 Task: Lock conversations to prevent changes during the review process.
Action: Mouse moved to (39, 409)
Screenshot: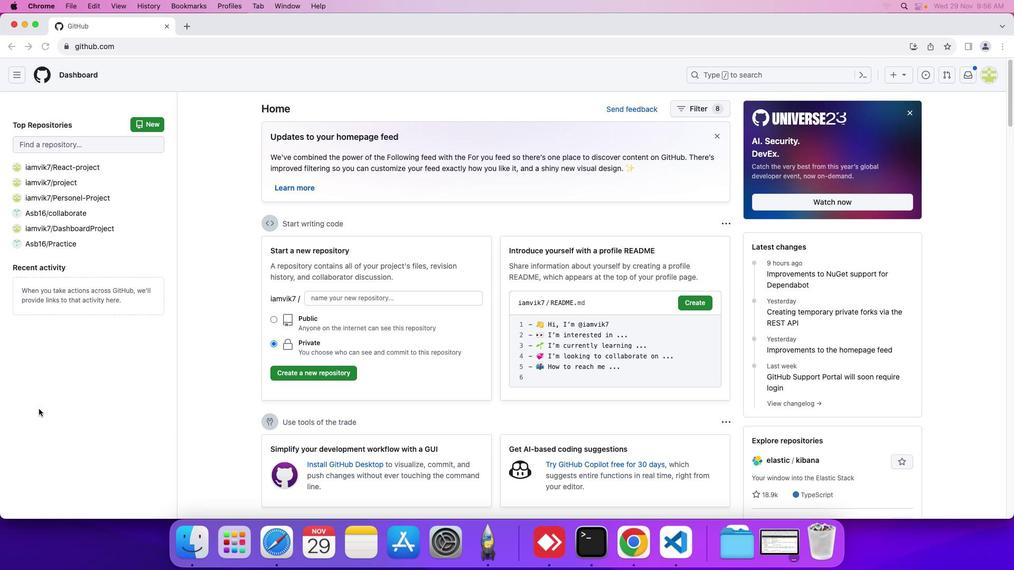 
Action: Mouse pressed left at (39, 409)
Screenshot: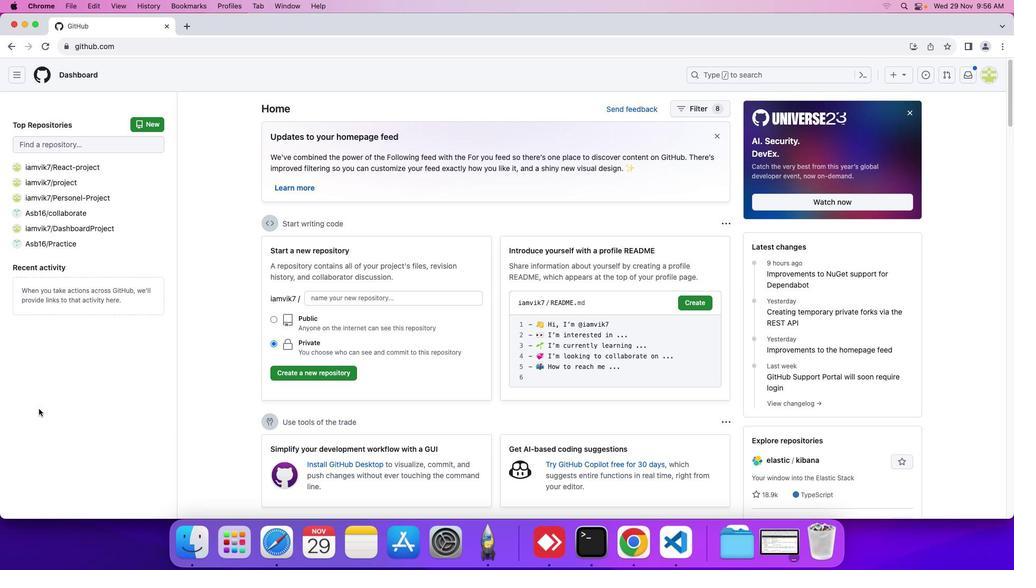 
Action: Mouse moved to (64, 182)
Screenshot: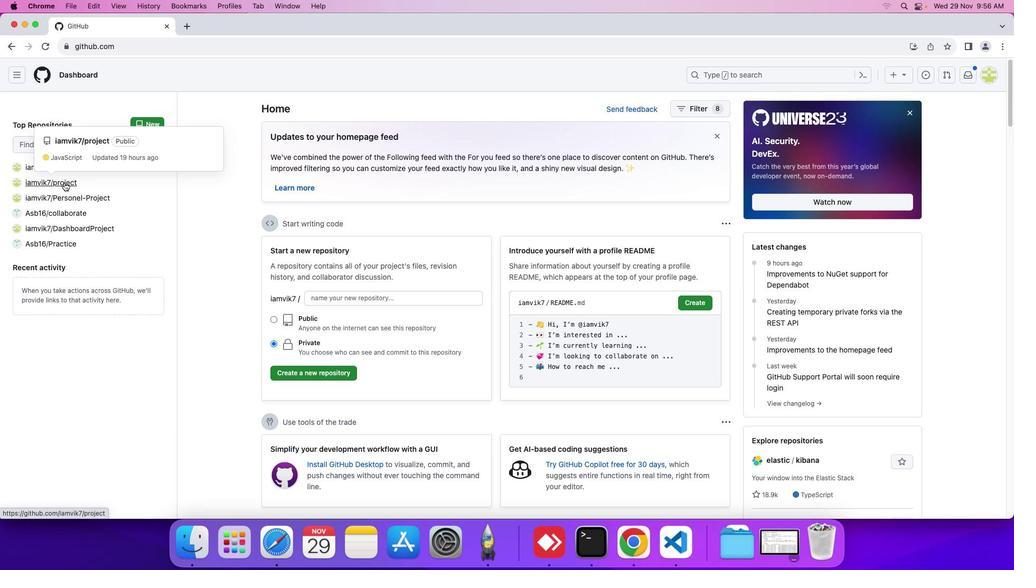 
Action: Mouse pressed left at (64, 182)
Screenshot: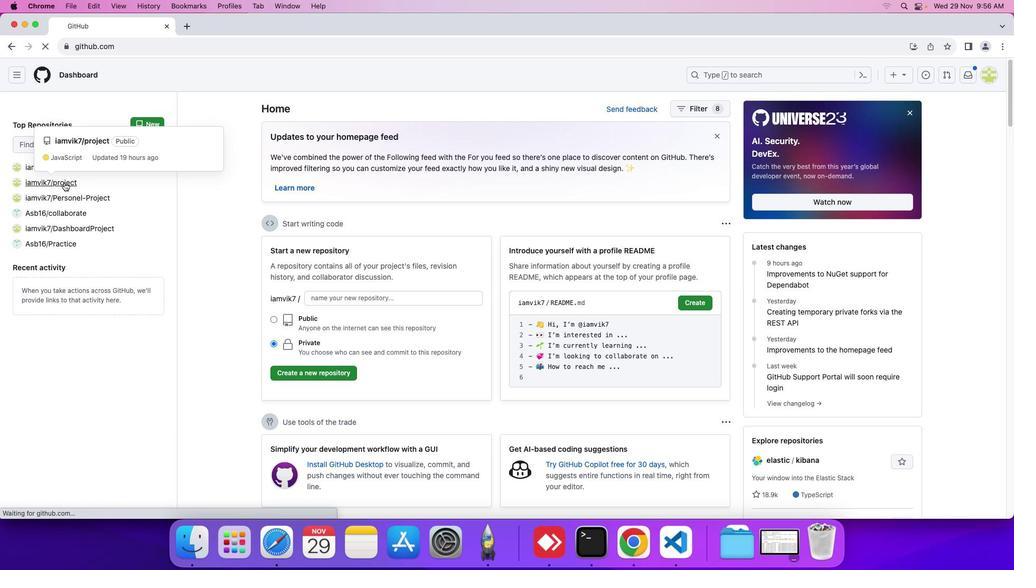 
Action: Mouse moved to (214, 173)
Screenshot: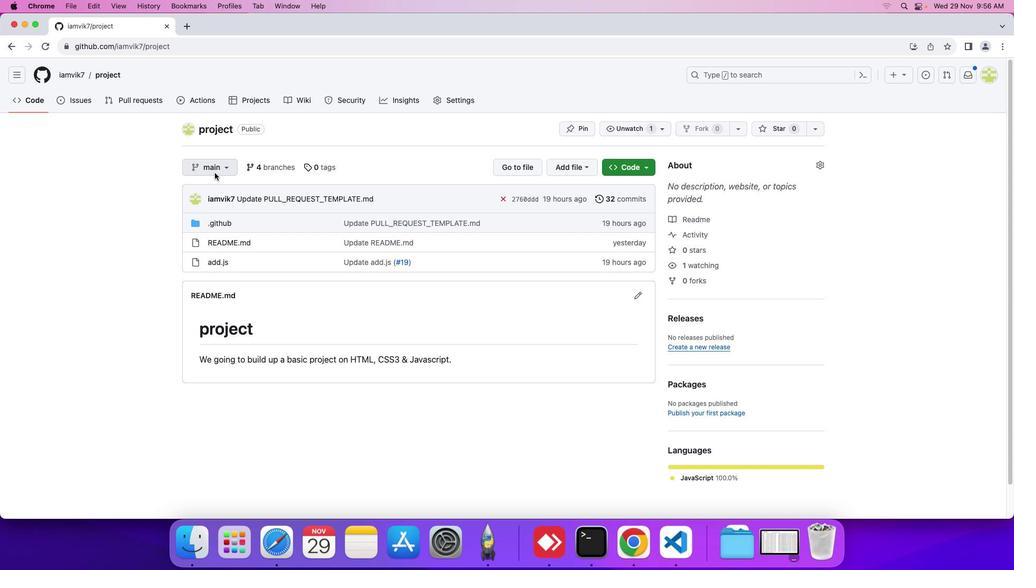 
Action: Mouse pressed left at (214, 173)
Screenshot: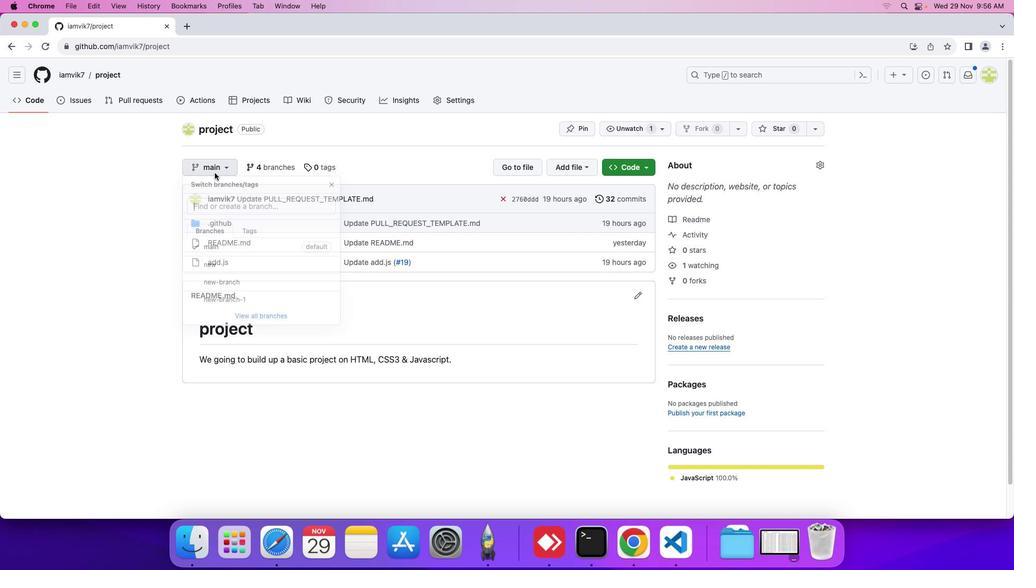 
Action: Mouse moved to (224, 290)
Screenshot: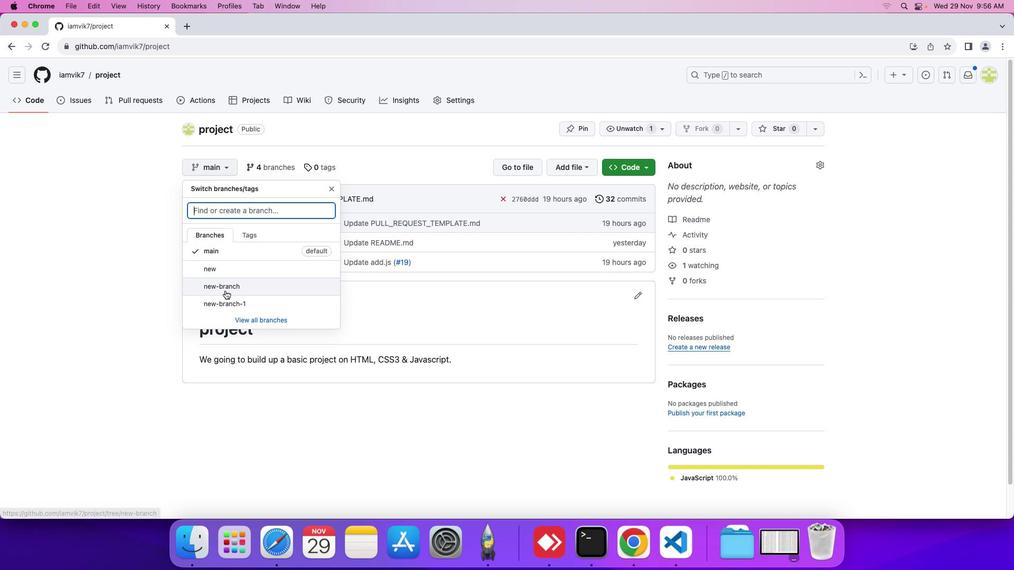 
Action: Mouse pressed left at (224, 290)
Screenshot: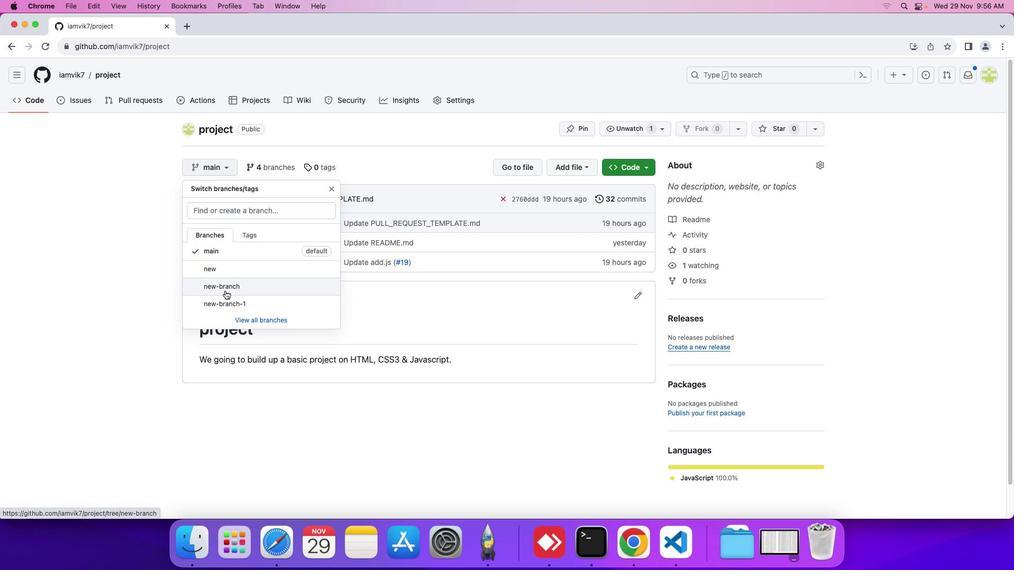 
Action: Mouse moved to (218, 298)
Screenshot: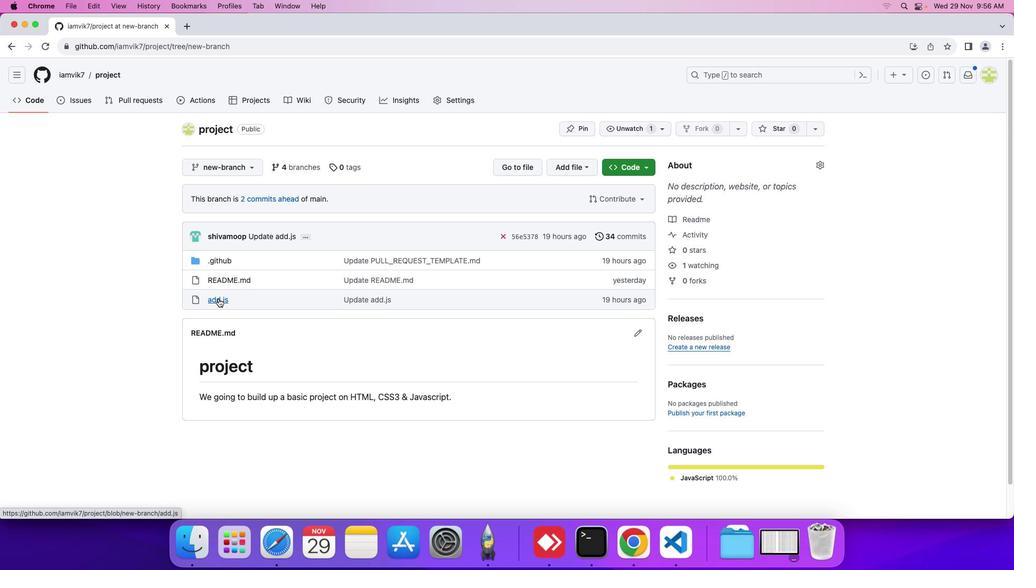 
Action: Mouse pressed left at (218, 298)
Screenshot: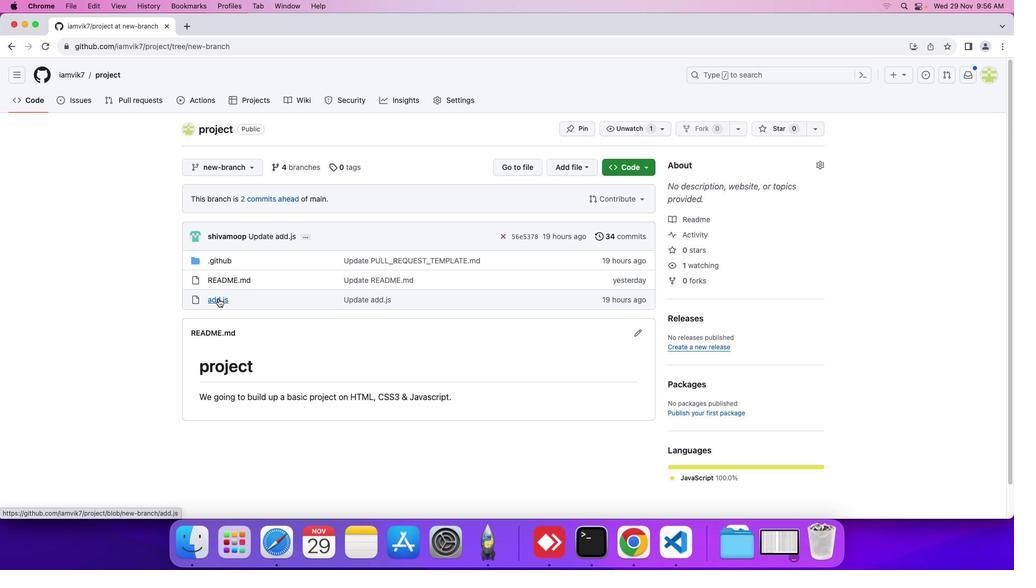 
Action: Mouse moved to (744, 192)
Screenshot: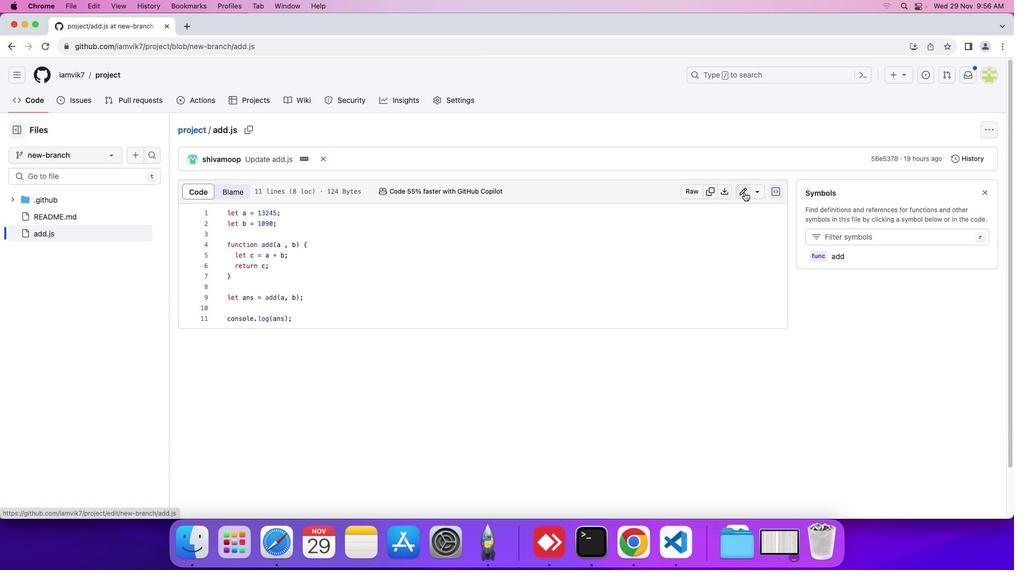 
Action: Mouse pressed left at (744, 192)
Screenshot: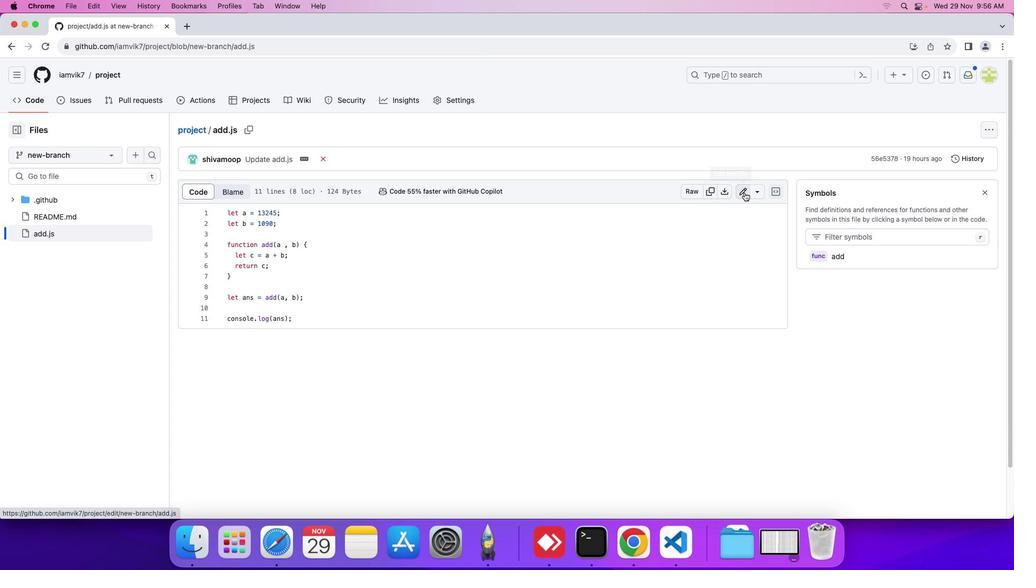 
Action: Mouse moved to (280, 222)
Screenshot: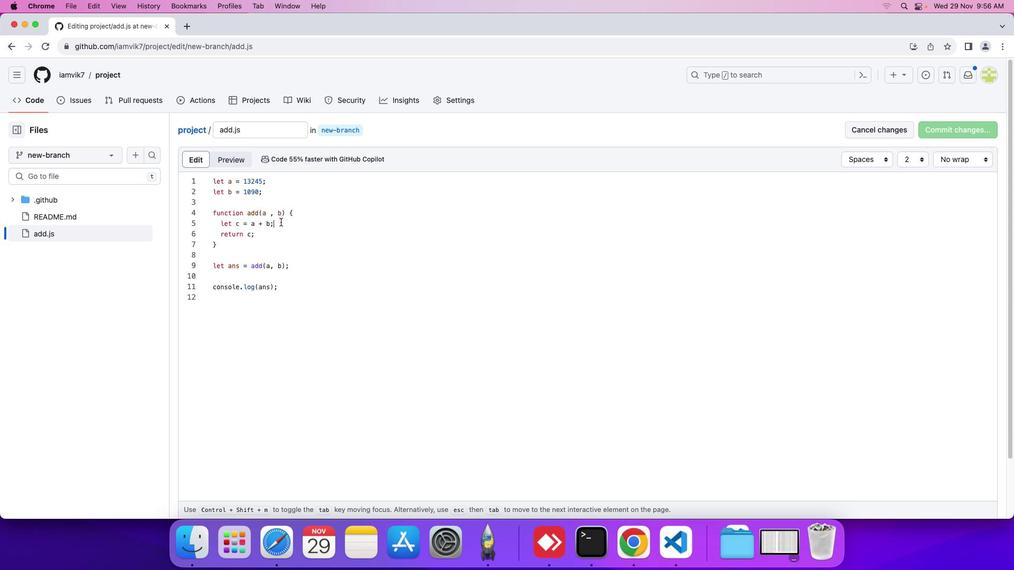 
Action: Mouse pressed left at (280, 222)
Screenshot: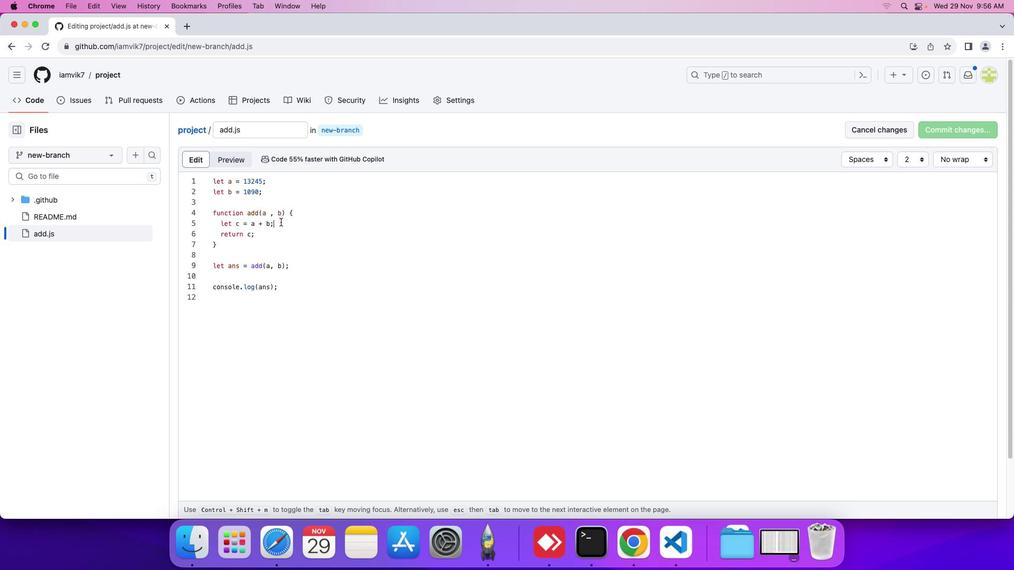 
Action: Key pressed Key.backspaceKey.backspaceKey.backspaceKey.backspaceKey.backspaceKey.backspaceKey.backspaceKey.backspaceKey.backspaceKey.backspaceKey.backspaceKey.backspaceKey.backspaceKey.backspaceKey.backspaceKey.backspaceKey.downKey.leftKey.backspace'a'Key.spaceKey.shift_r'+'Key.space'b'Key.downKey.downKey.down
Screenshot: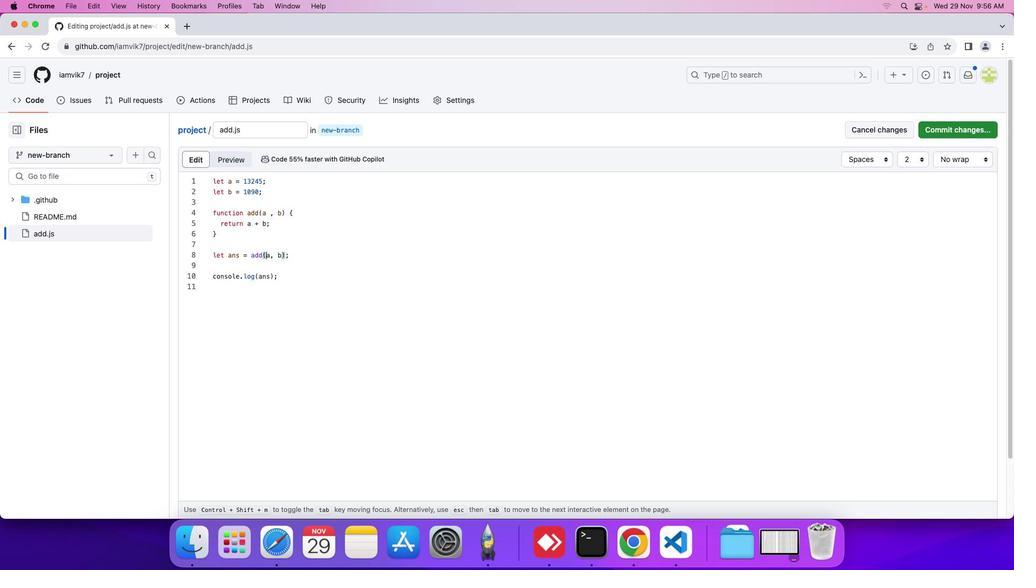 
Action: Mouse moved to (945, 132)
Screenshot: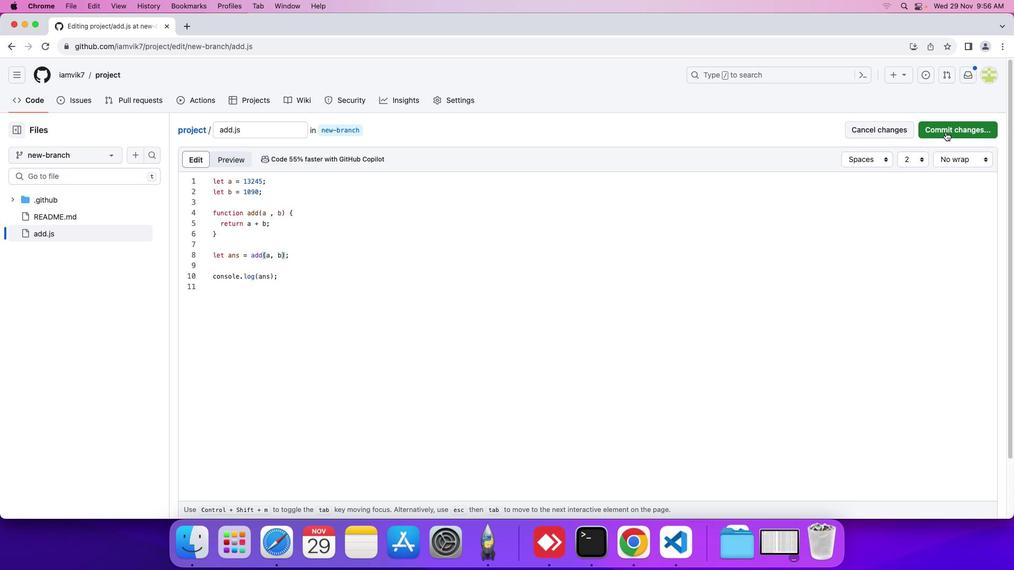 
Action: Mouse pressed left at (945, 132)
Screenshot: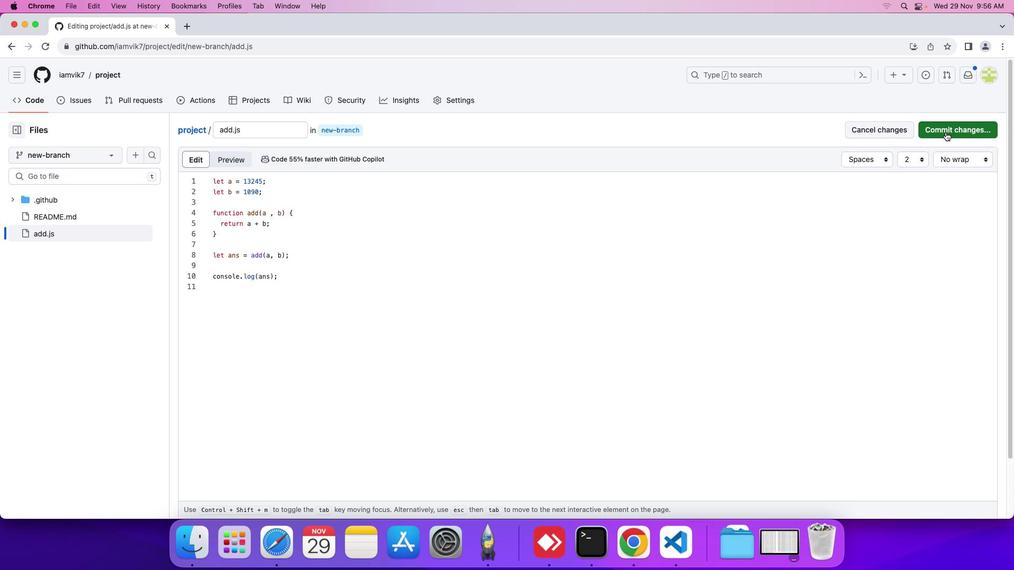 
Action: Mouse moved to (536, 286)
Screenshot: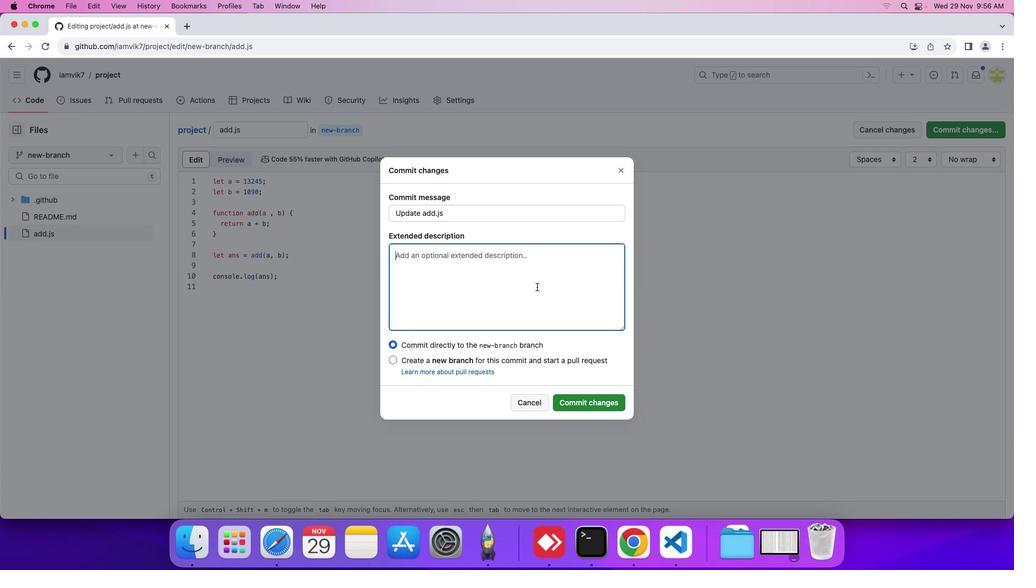
Action: Mouse pressed left at (536, 286)
Screenshot: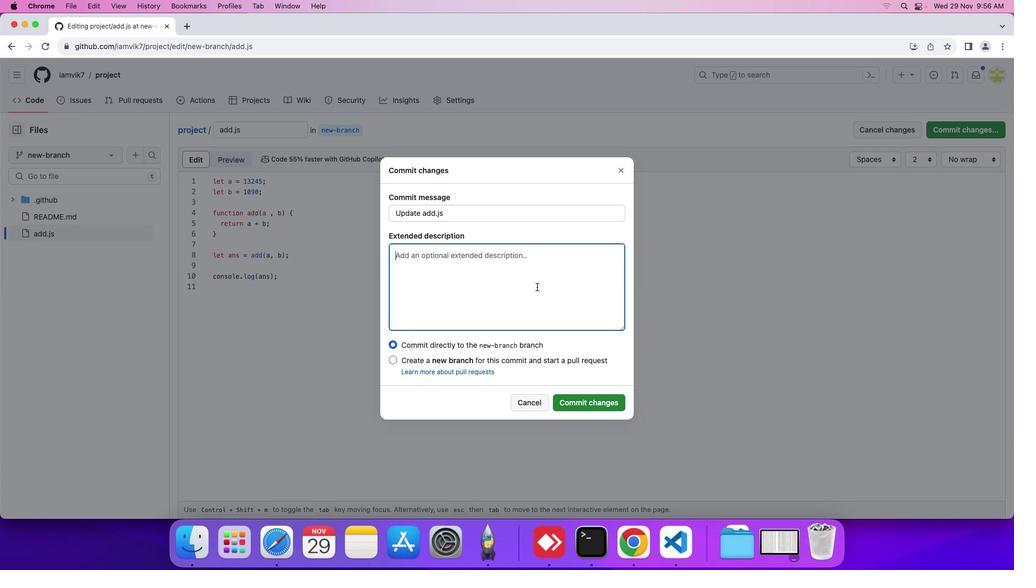
Action: Key pressed Key.shift'#''#'Key.spaceKey.shift'D''e''s''c''r''i''p''t''i''o''n'Key.enterKey.enterKey.shift'U''p''d''a''t''e''d'Key.space't''h''e'Key.space'f''u''n''c''t''i''o''n'Key.space'b''o''d''y'Key.space'f''o''r'Key.space't''h''e'Key.space'p''u''r''p''o''s''e'Key.space'o''f'Key.space's''p''a''c''e'Key.space'o''f'Key.backspace'p''t''i''m''i''z''a''t''i''o''n''.'Key.enterKey.shiftKey.enterKey.shift'T'Key.backspaceKey.shift'E''a''r''l''i''e''r'Key.space't''h''e'Key.space'f''u''n''c''t''i''o''n'Key.space'u'Key.shift'S'Key.backspace's''e''d'Key.space't''o'Key.space's''t''o''r''e'Key.space't''h''e'Key.space'v''a''l''u''e'Key.space'o''f'Key.space't''h''e'Key.space'a''d''d''i''t''i''o''n'Key.space'r''e''s''u''l''t'Key.space'i''n''t''o'Key.space'a''n''o''t''h''e''r'Key.space'v''a''l''u''e'Key.spaceKey.backspaceKey.space'a''n''d'Key.space't''h''e''n'Key.space'r''e''t''u''r''n''s'Key.space'i''t'Key.space't''o'Key.space't''h''e'Key.space'u''s''e''r''.'Key.enterKey.shiftKey.shift'N''o''e'Key.backspaceKey.backspaceKey.backspaceKey.enterKey.shift'N''o''w'','Key.spaceKey.shift'I''t'Key.space't''a''k''e''s'Key.space'='Key.backspaceKey.backspaceKey.backspaceKey.backspaceKey.backspaceKey.backspaceKey.backspace'd''i''r''e''c''t''l''y'Key.space'r''e''t''u''r''n''d'Key.backspace's'Key.space't''h''e'Key.space'v''a'Key.backspaceKey.backspace'e''x''p''r''e''s''s''i''o''n'Key.space'f''o''e'Key.backspace'r'Key.space't''h''e'Key.space'r''e''s''u''l''t''.'
Screenshot: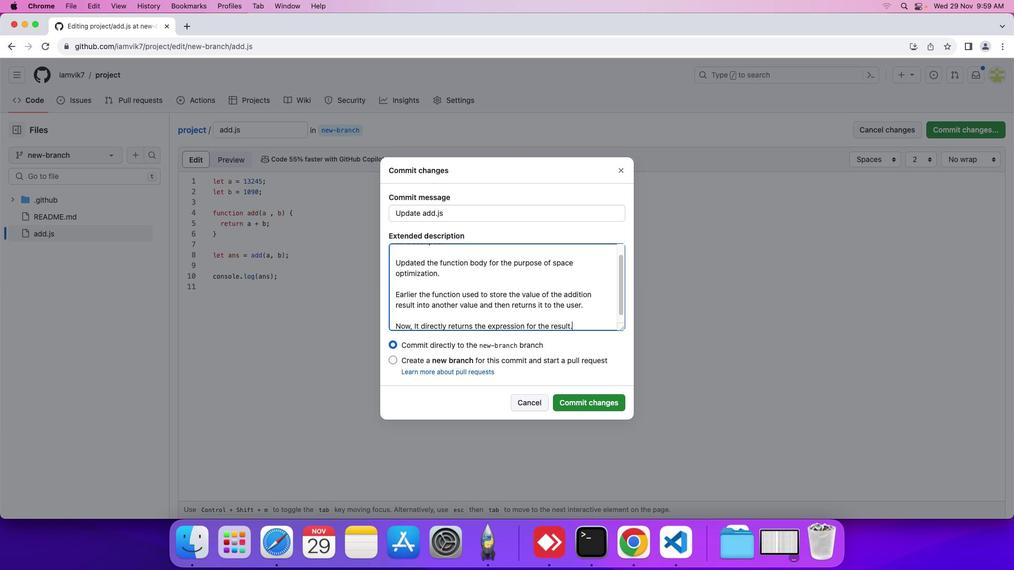 
Action: Mouse moved to (536, 286)
Screenshot: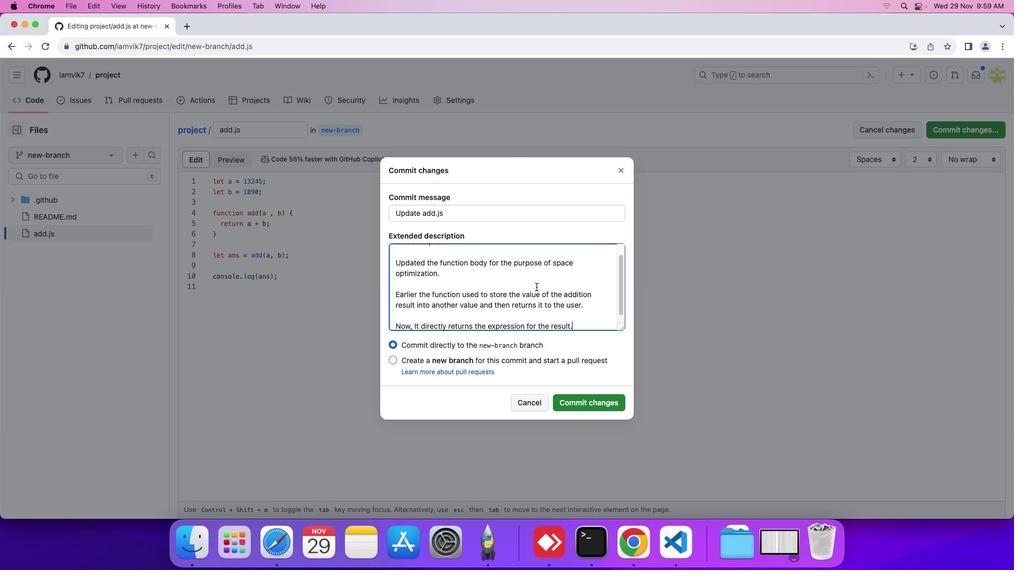
Action: Mouse scrolled (536, 286) with delta (0, 0)
Screenshot: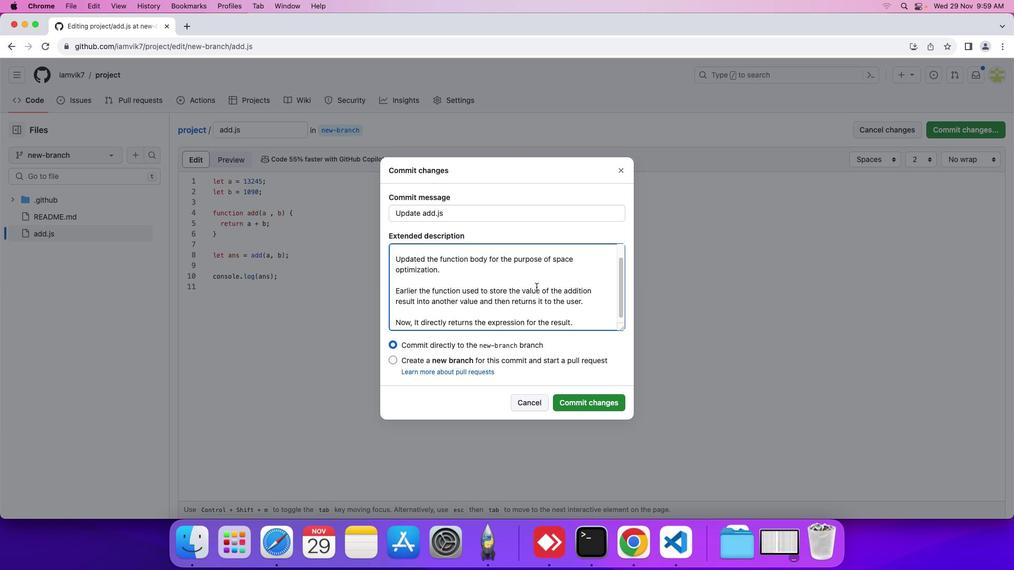 
Action: Mouse scrolled (536, 286) with delta (0, 0)
Screenshot: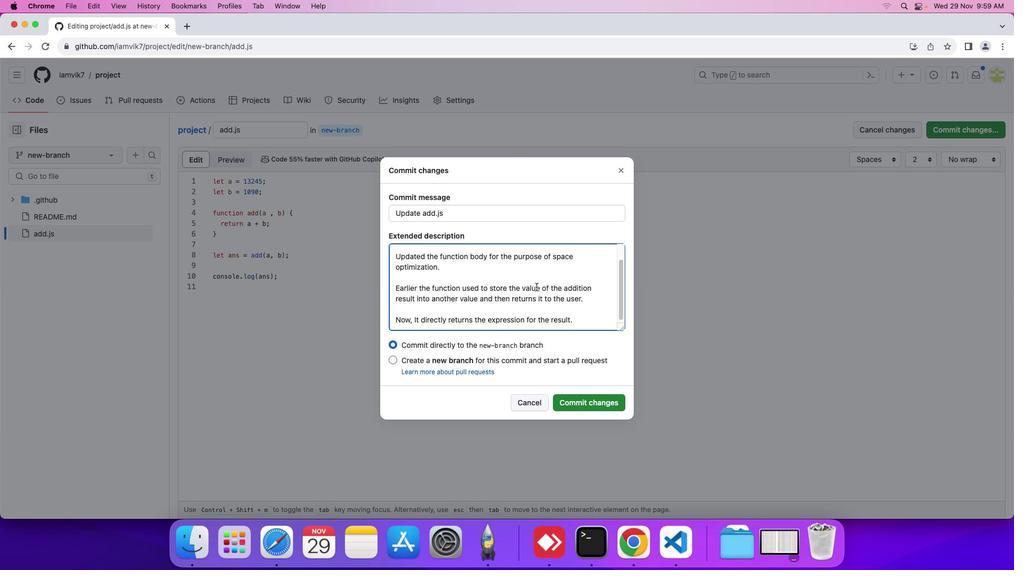 
Action: Mouse scrolled (536, 286) with delta (0, 0)
Screenshot: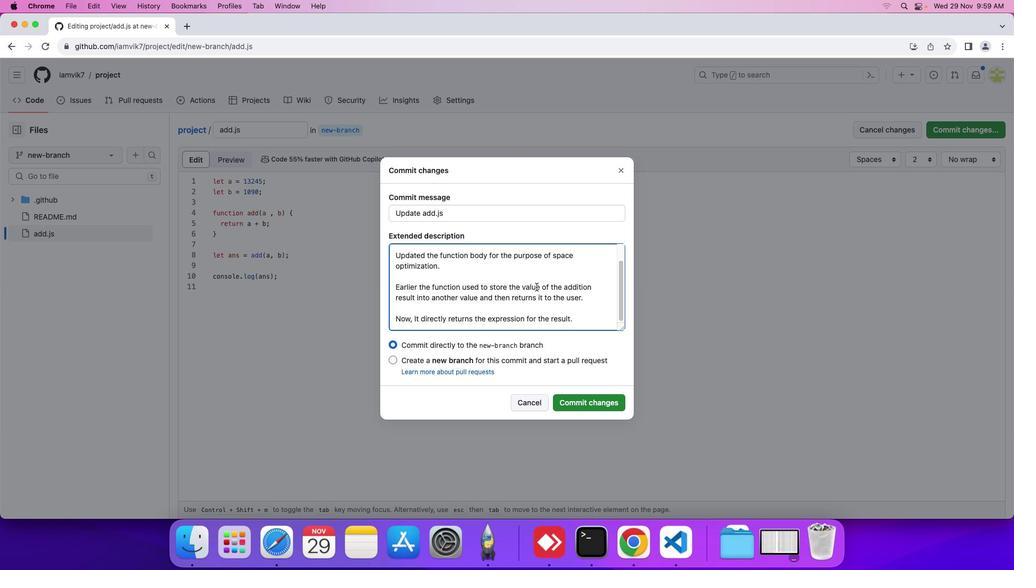 
Action: Mouse scrolled (536, 286) with delta (0, 0)
Screenshot: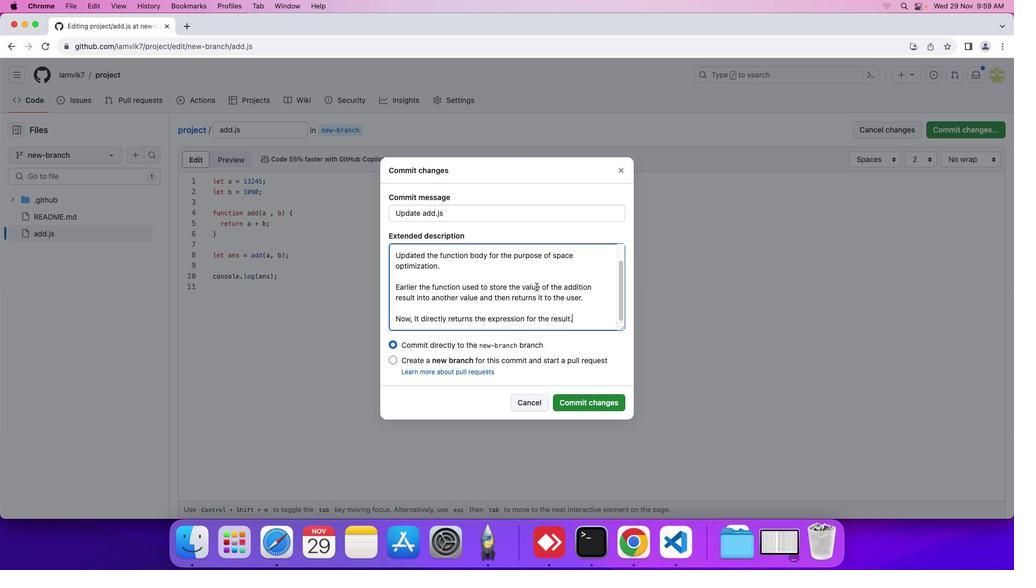 
Action: Mouse scrolled (536, 286) with delta (0, 0)
Screenshot: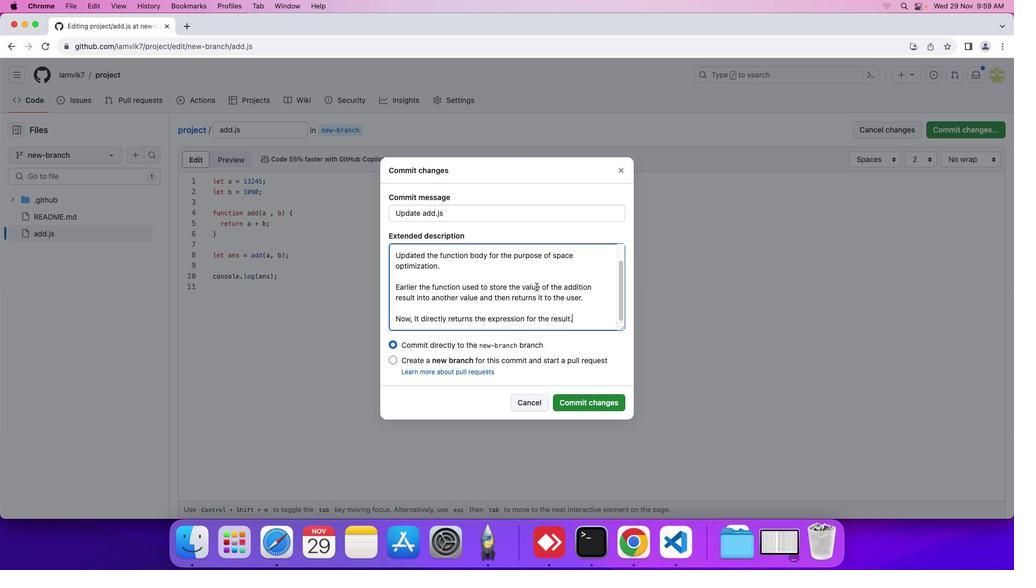
Action: Mouse scrolled (536, 286) with delta (0, -1)
Screenshot: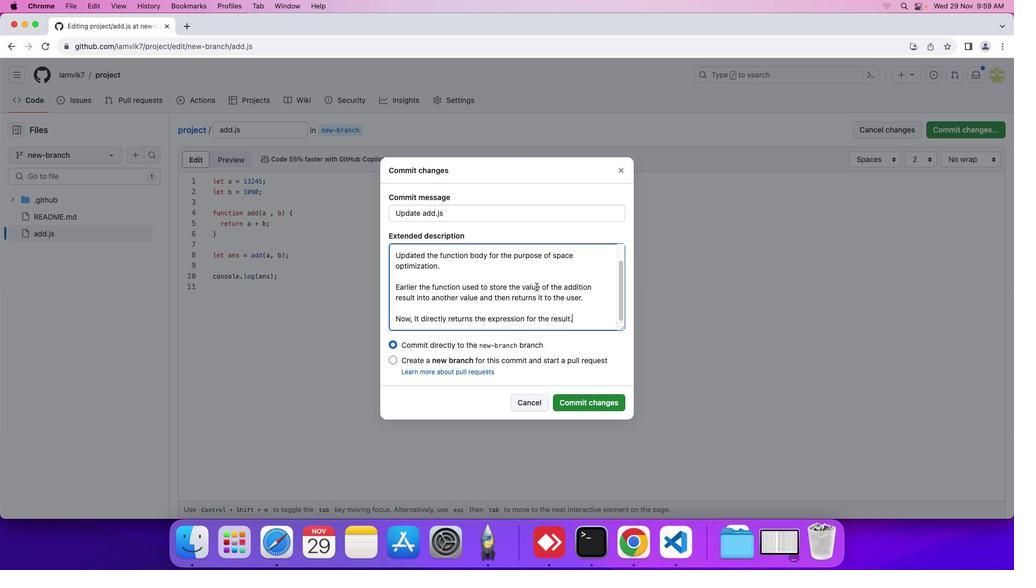 
Action: Mouse moved to (577, 405)
Screenshot: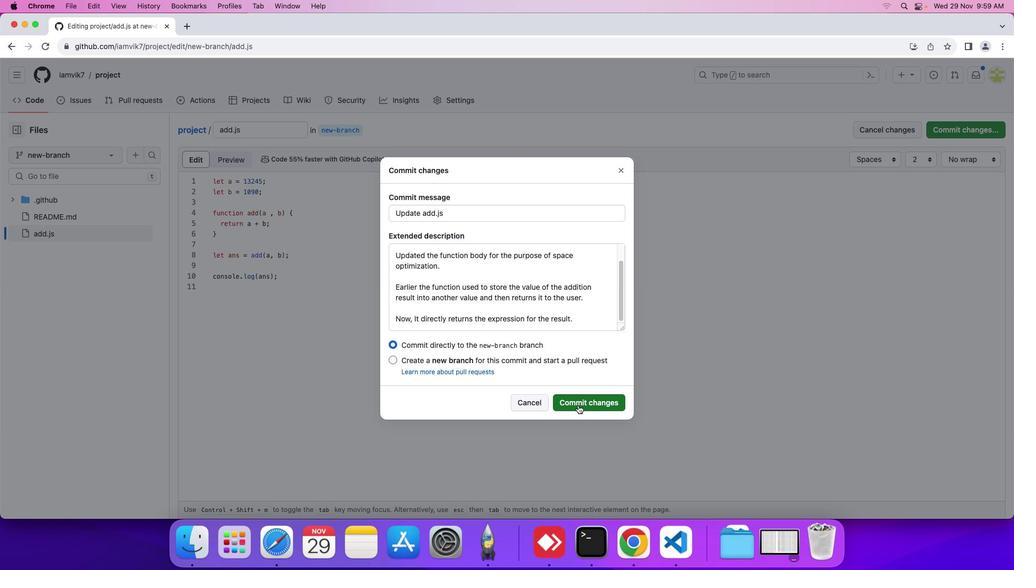 
Action: Mouse pressed left at (577, 405)
Screenshot: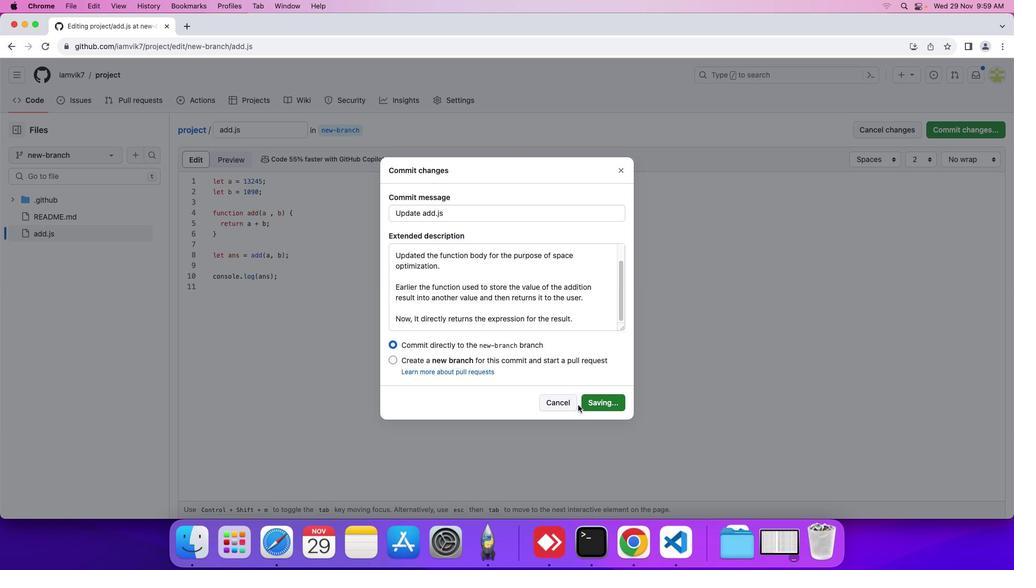 
Action: Mouse moved to (34, 102)
Screenshot: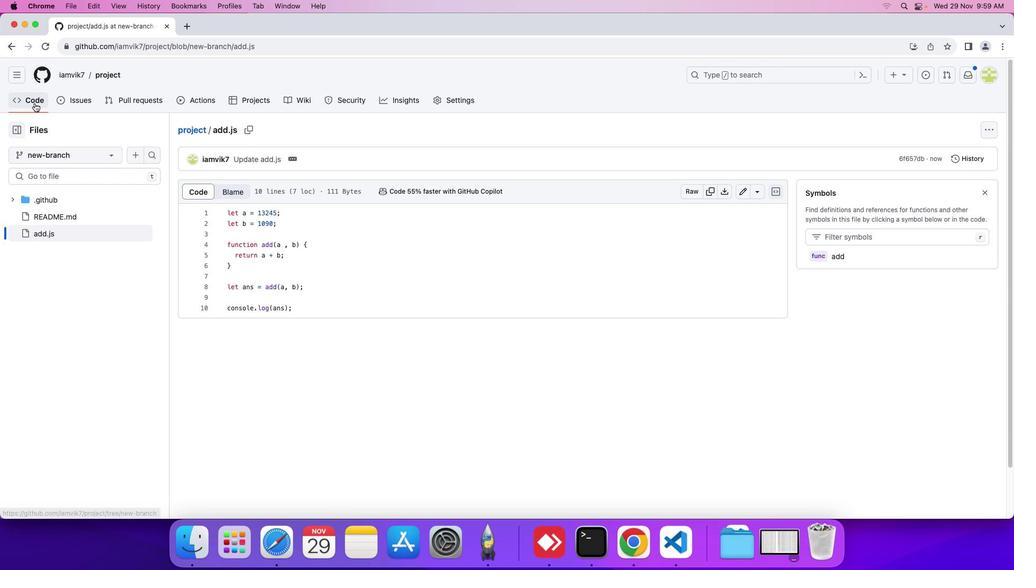 
Action: Mouse pressed left at (34, 102)
Screenshot: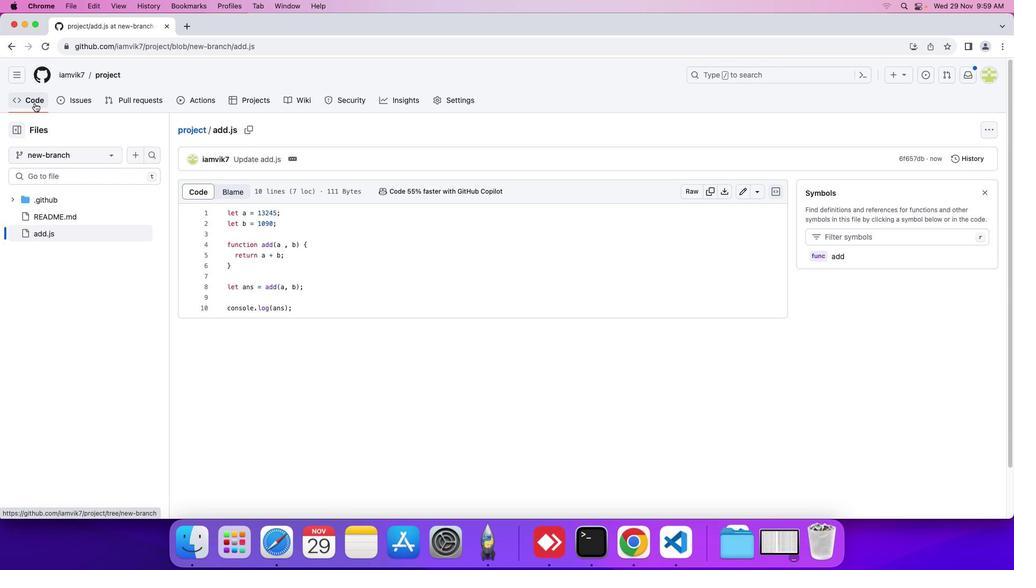 
Action: Mouse moved to (556, 179)
Screenshot: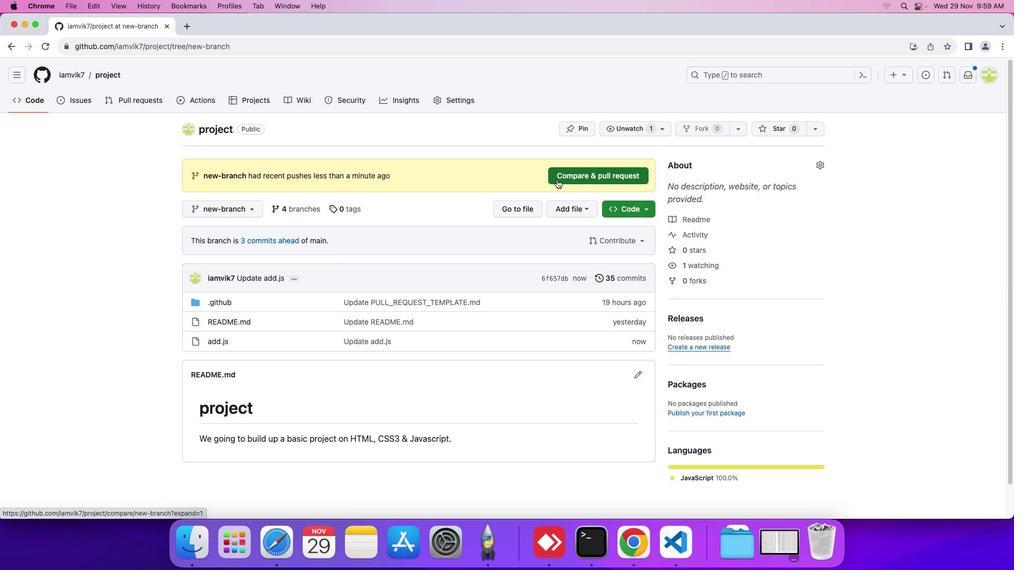 
Action: Mouse pressed left at (556, 179)
Screenshot: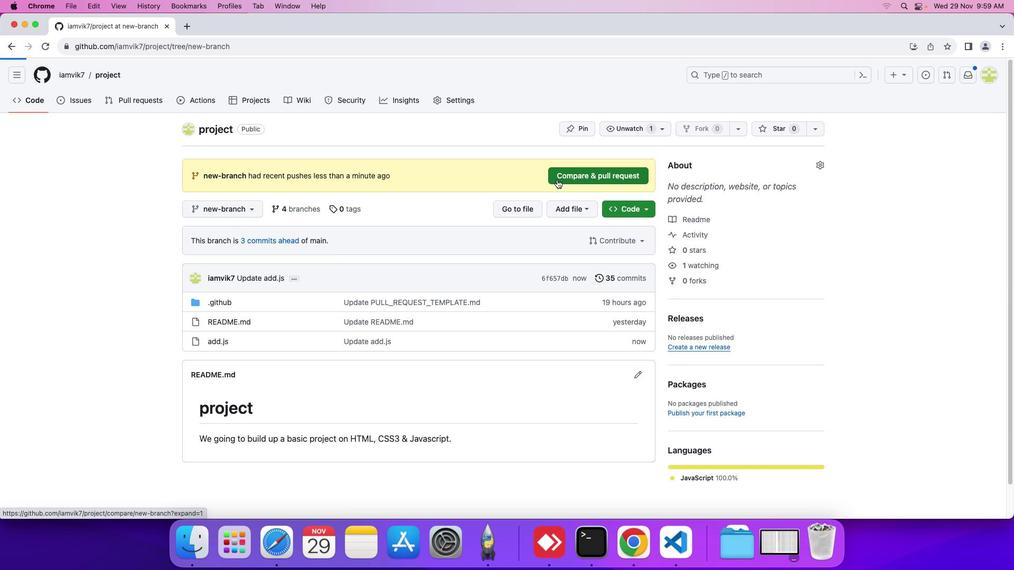 
Action: Mouse moved to (477, 396)
Screenshot: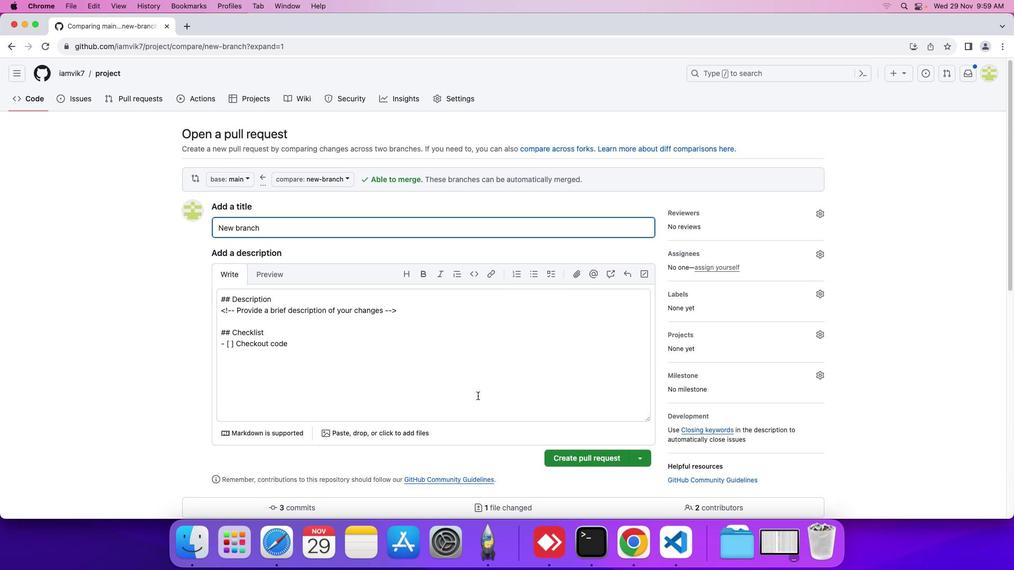 
Action: Mouse scrolled (477, 396) with delta (0, 0)
Screenshot: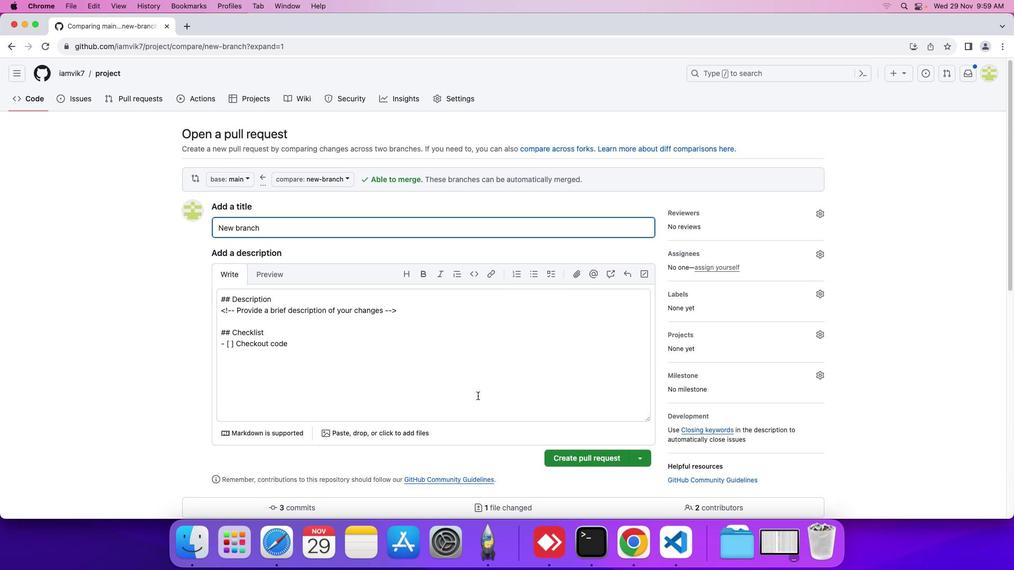 
Action: Mouse moved to (477, 395)
Screenshot: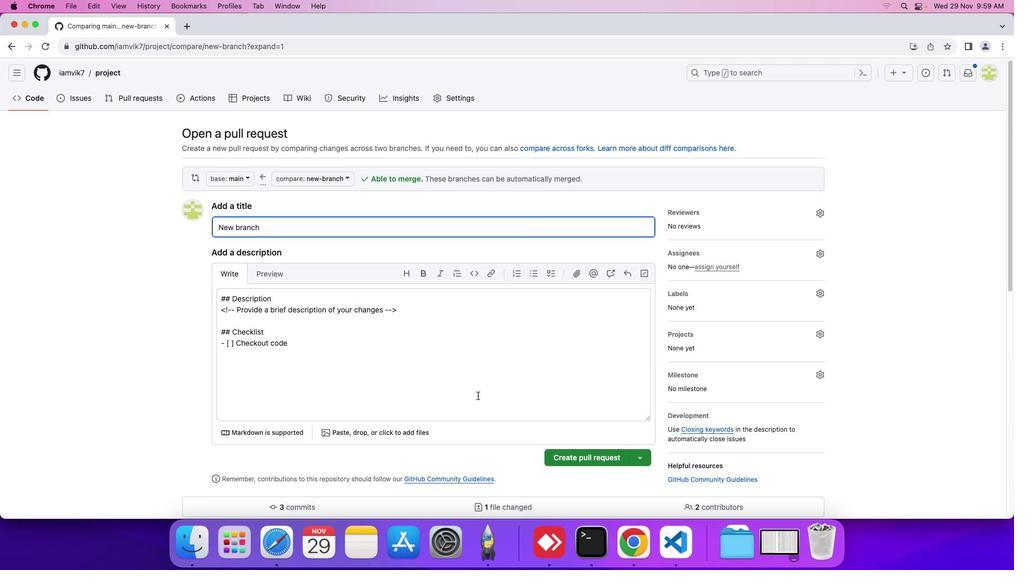 
Action: Mouse scrolled (477, 395) with delta (0, 0)
Screenshot: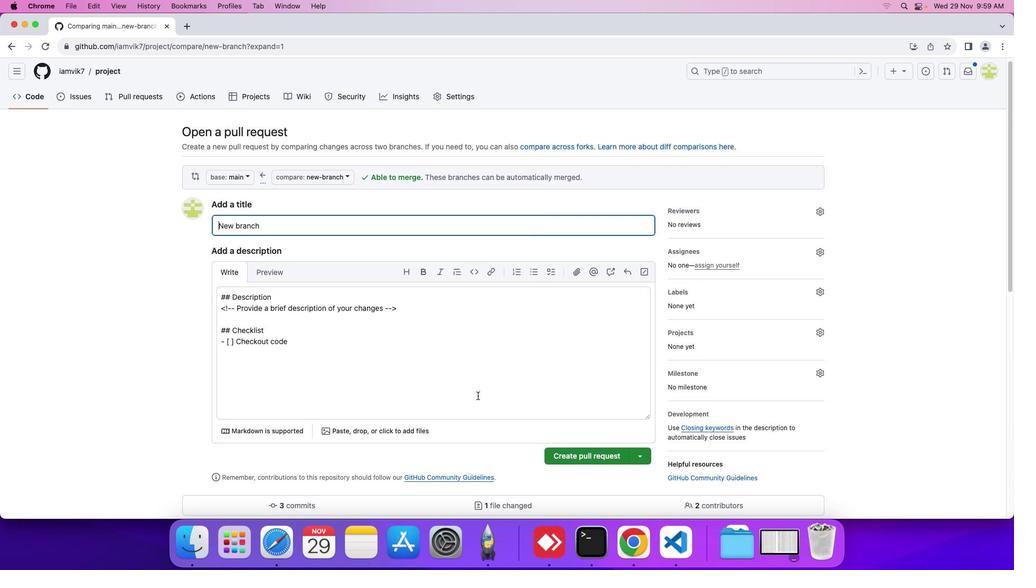 
Action: Mouse scrolled (477, 395) with delta (0, 0)
Screenshot: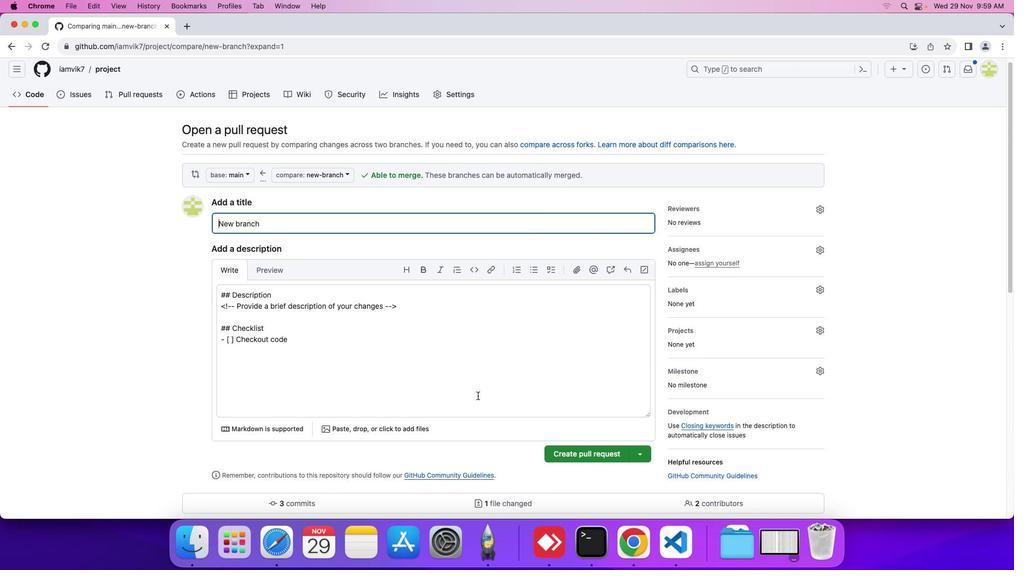 
Action: Mouse scrolled (477, 395) with delta (0, 0)
Screenshot: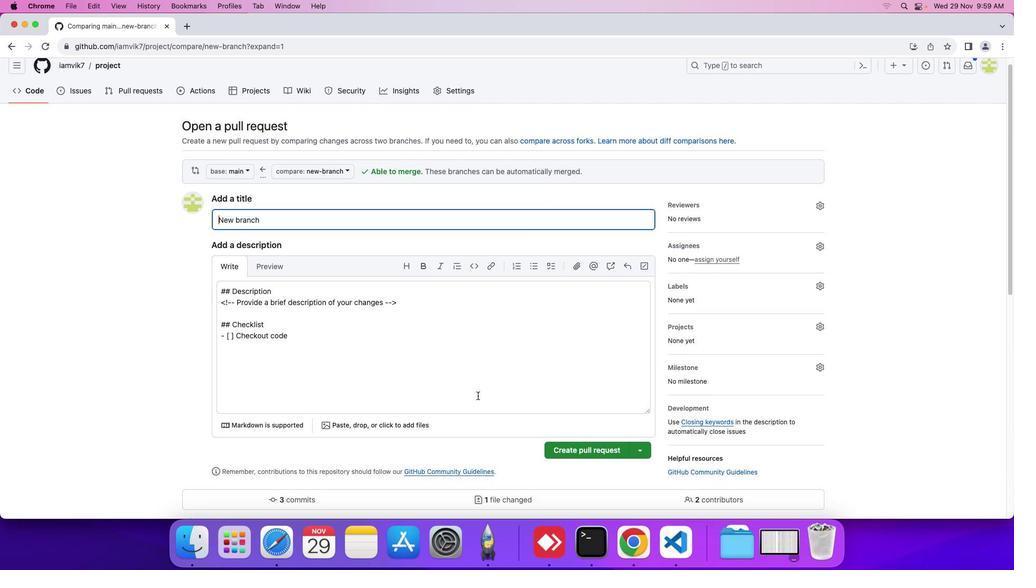 
Action: Mouse scrolled (477, 395) with delta (0, 0)
Screenshot: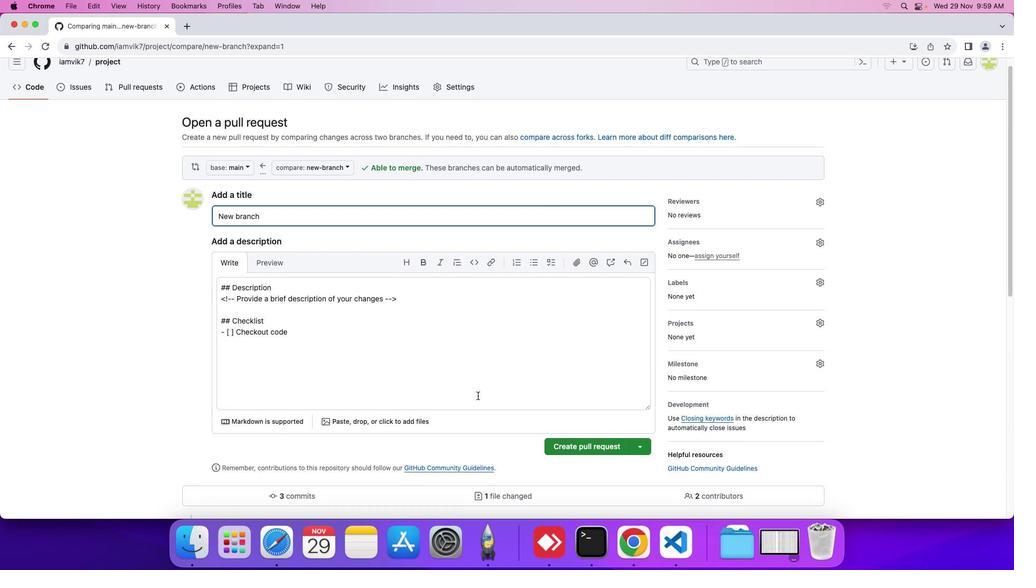 
Action: Mouse scrolled (477, 395) with delta (0, 0)
Screenshot: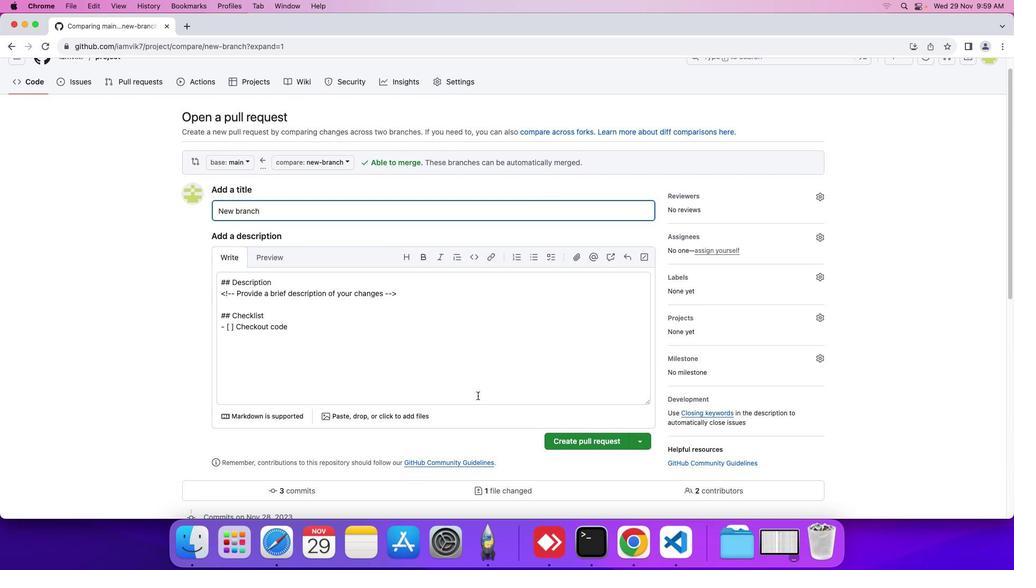 
Action: Mouse scrolled (477, 395) with delta (0, 0)
Screenshot: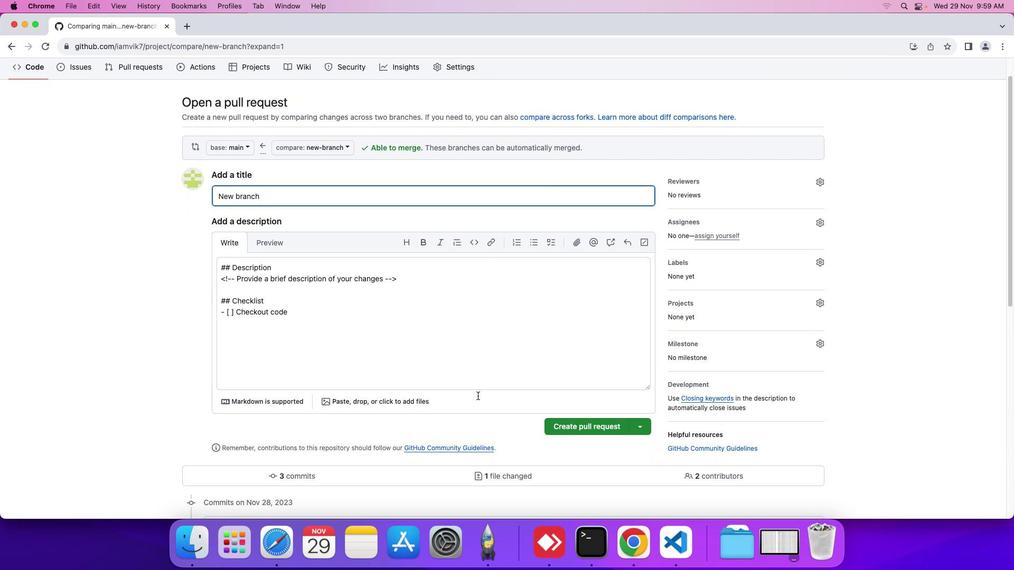 
Action: Mouse scrolled (477, 395) with delta (0, 0)
Screenshot: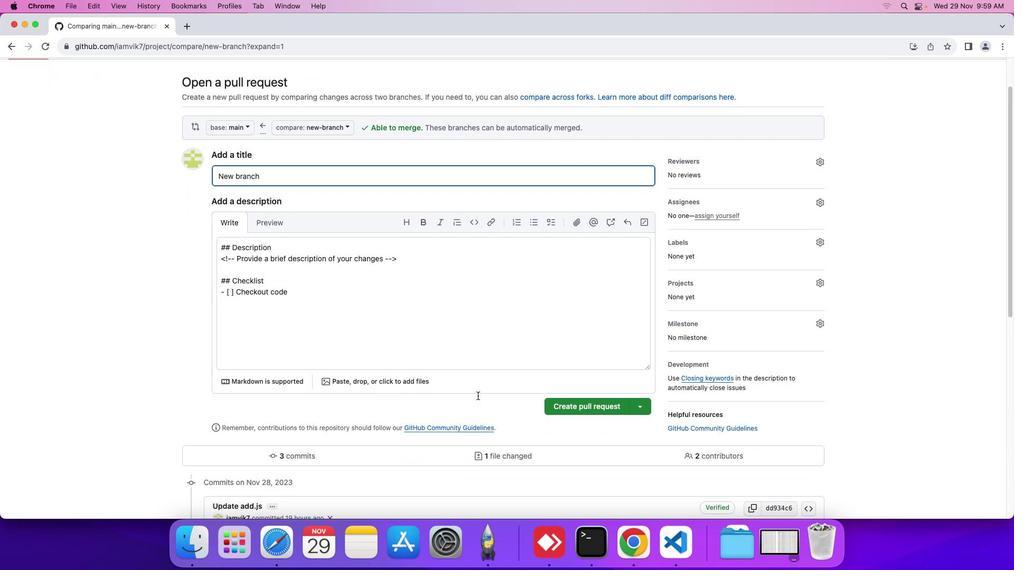 
Action: Mouse moved to (476, 394)
Screenshot: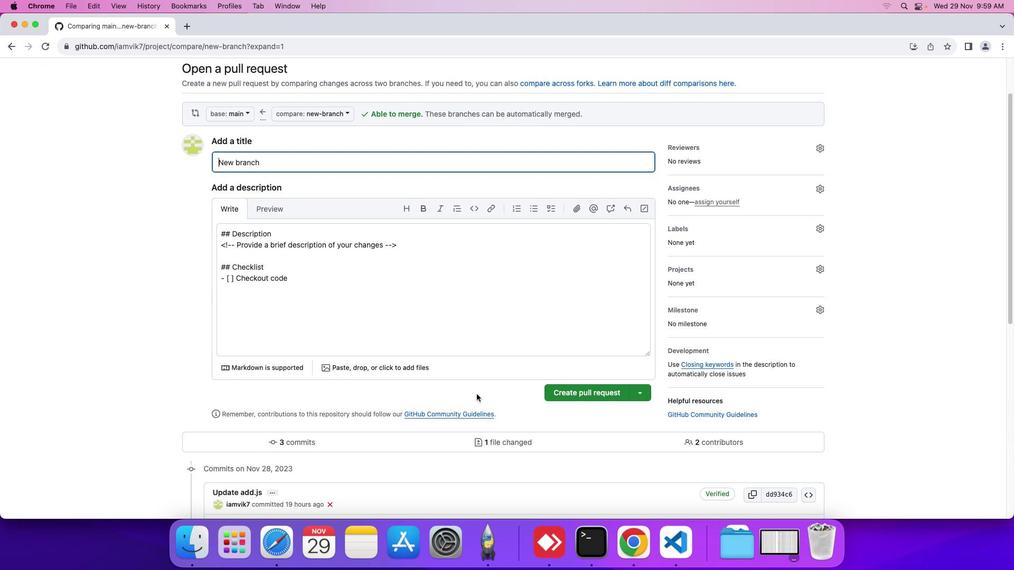 
Action: Mouse scrolled (476, 394) with delta (0, 0)
Screenshot: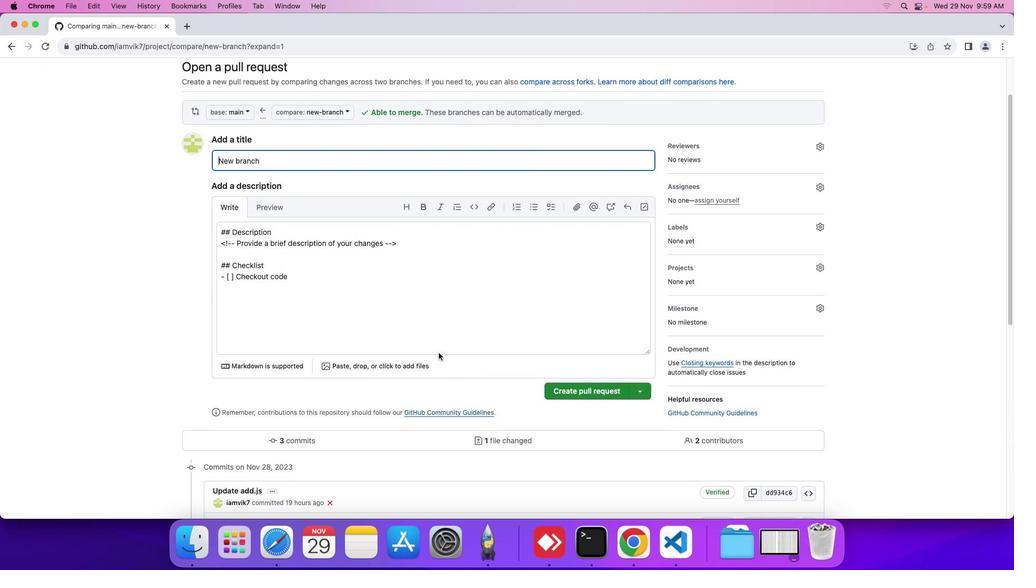 
Action: Mouse moved to (361, 287)
Screenshot: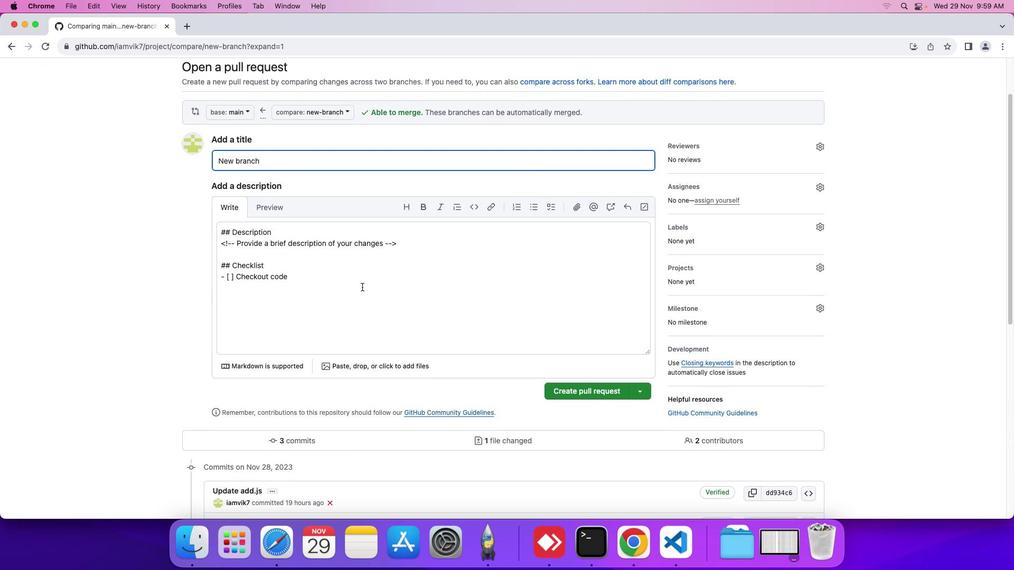 
Action: Mouse scrolled (361, 287) with delta (0, 0)
Screenshot: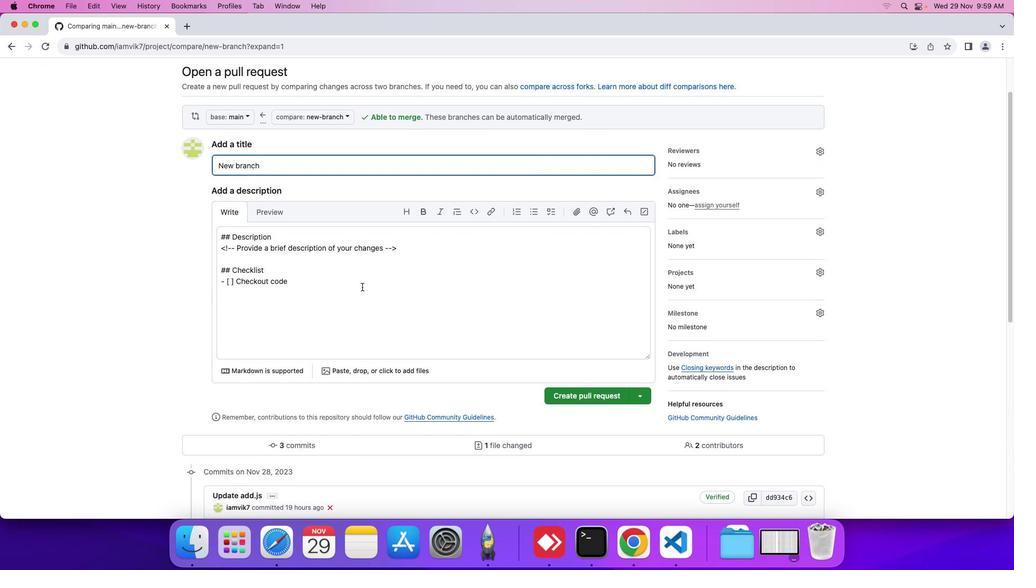 
Action: Mouse scrolled (361, 287) with delta (0, 0)
Screenshot: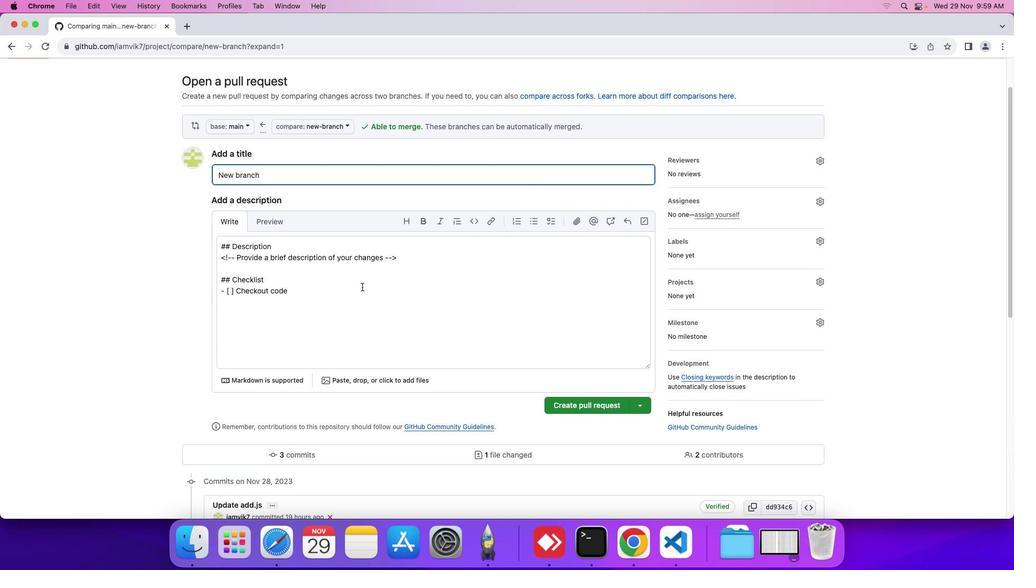 
Action: Mouse moved to (361, 287)
Screenshot: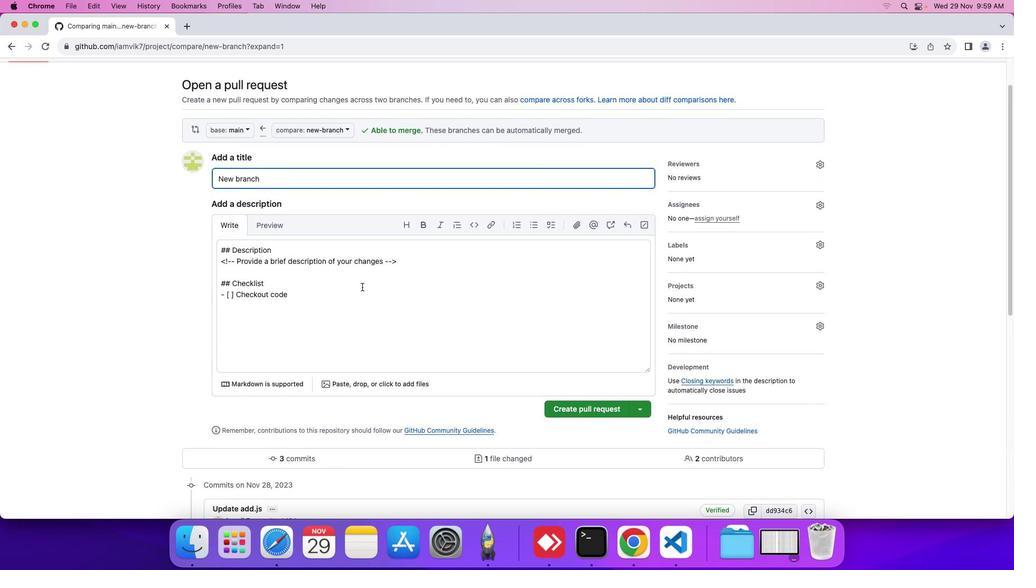 
Action: Mouse scrolled (361, 287) with delta (0, 0)
Screenshot: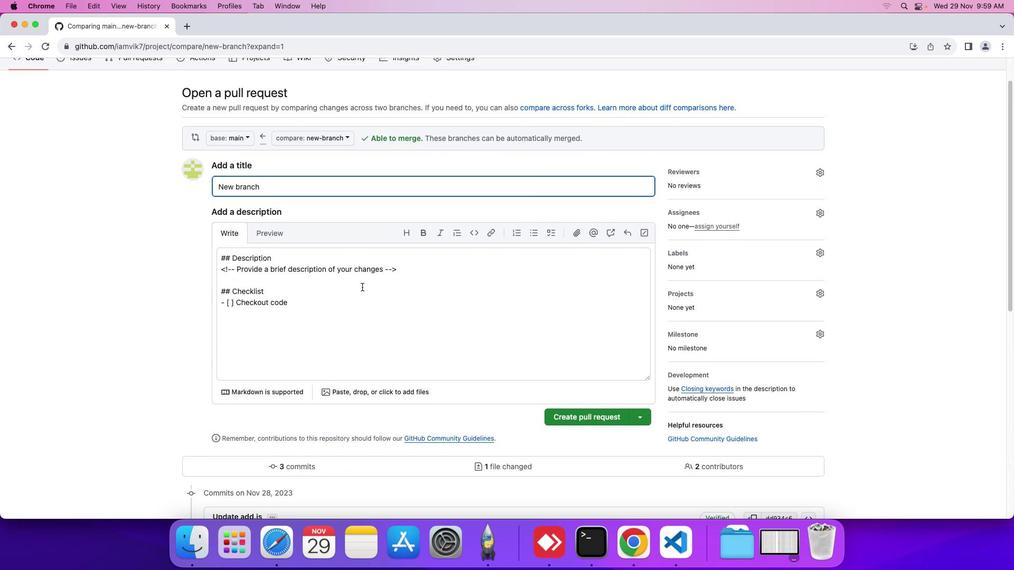 
Action: Mouse moved to (361, 287)
Screenshot: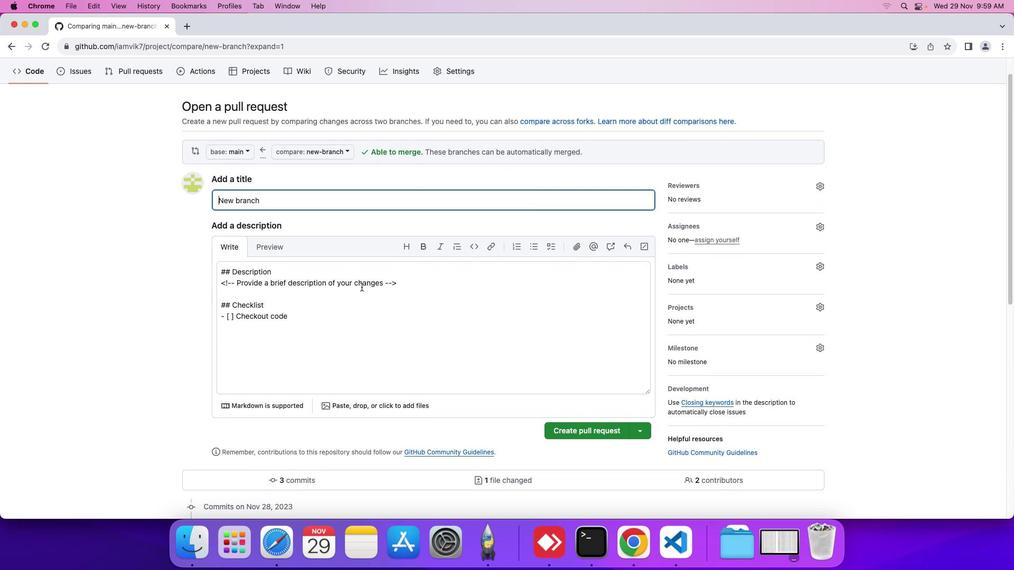 
Action: Mouse scrolled (361, 287) with delta (0, 0)
Screenshot: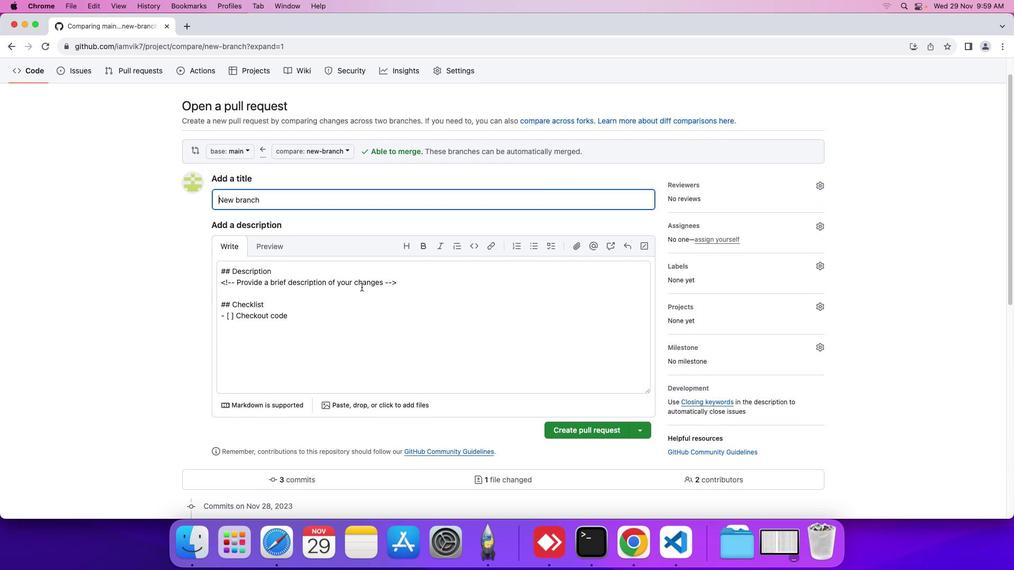 
Action: Mouse scrolled (361, 287) with delta (0, 0)
Screenshot: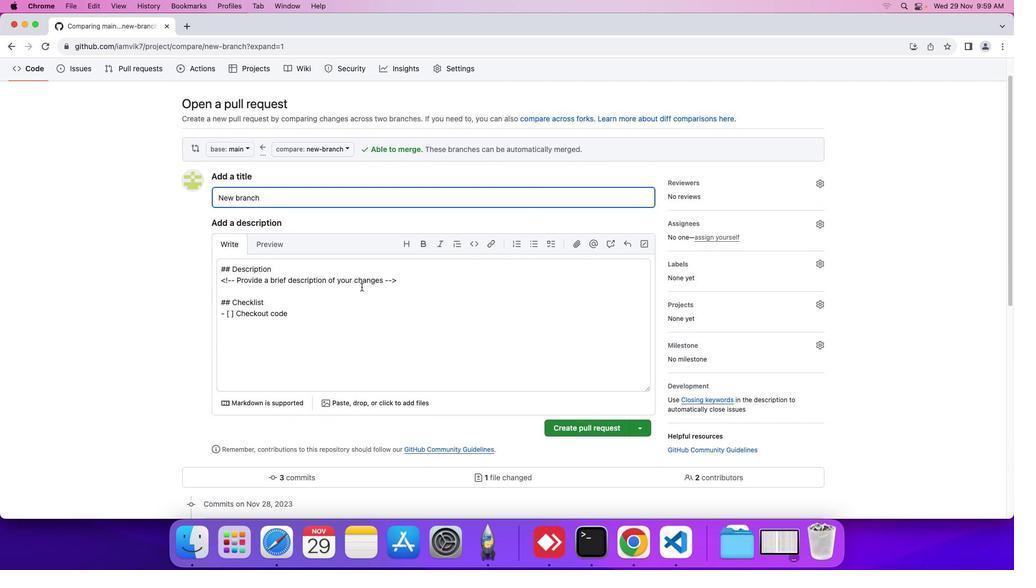
Action: Mouse scrolled (361, 287) with delta (0, 0)
Screenshot: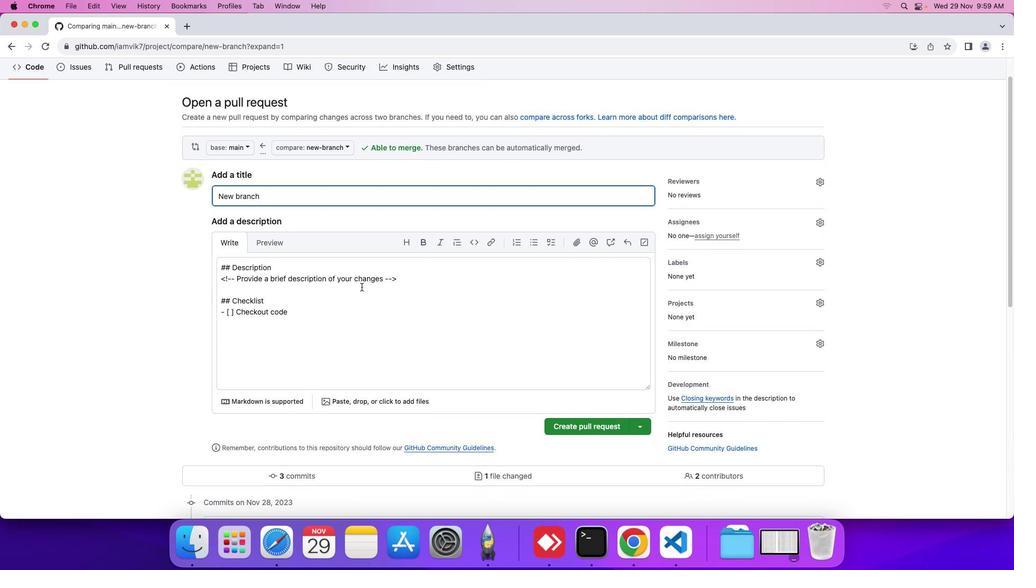 
Action: Mouse moved to (394, 305)
Screenshot: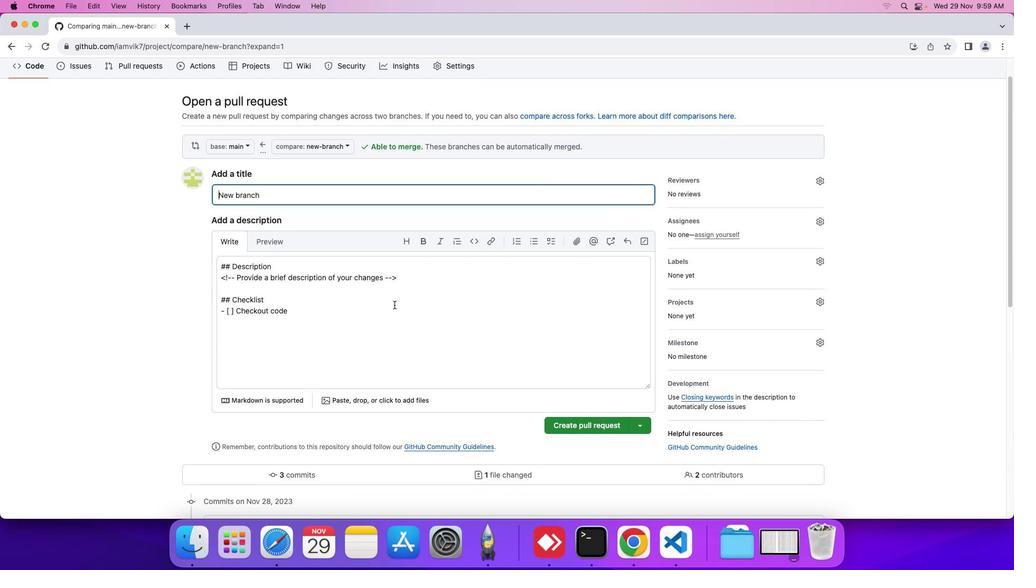 
Action: Mouse scrolled (394, 305) with delta (0, 0)
Screenshot: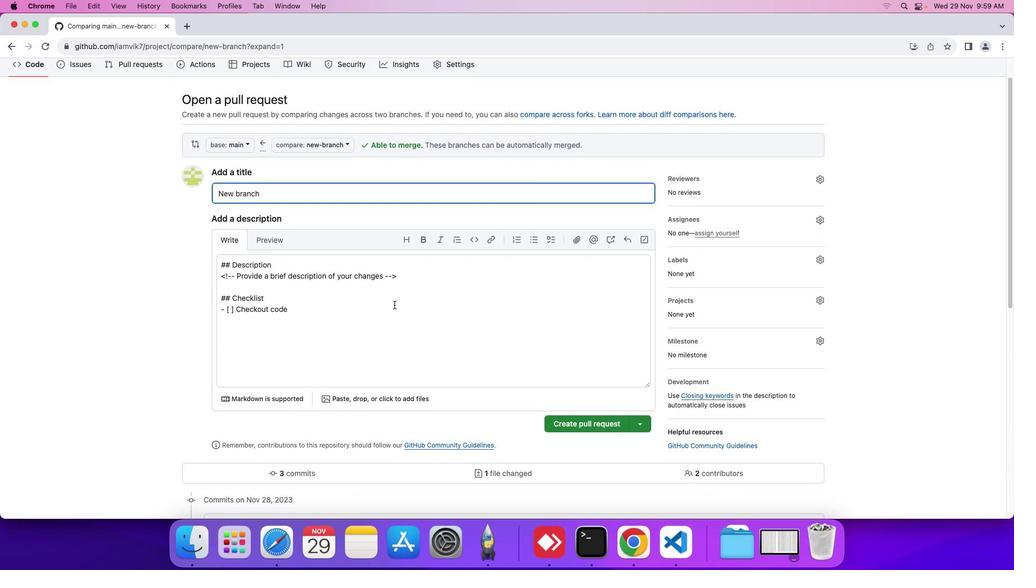 
Action: Mouse scrolled (394, 305) with delta (0, 0)
Screenshot: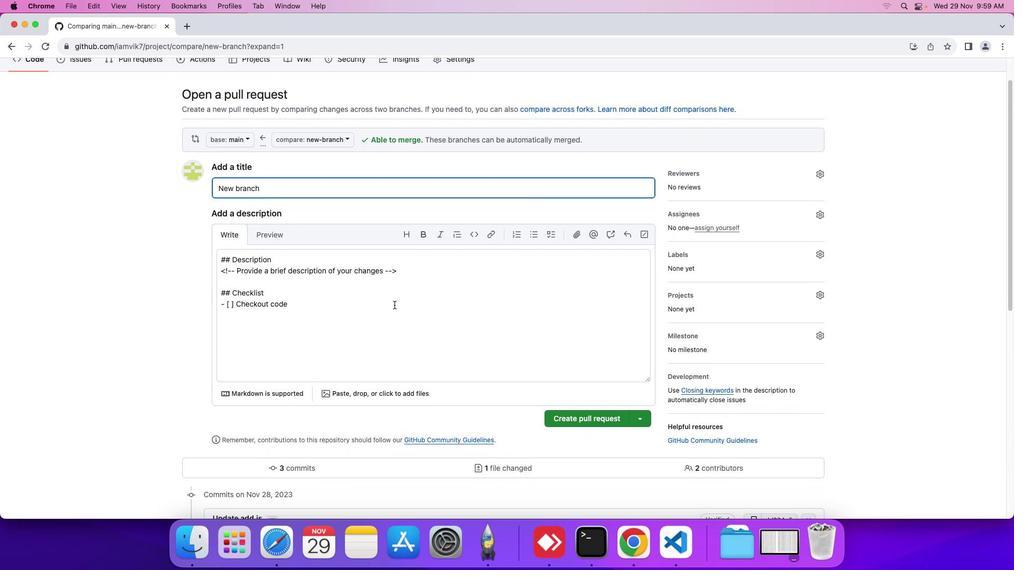 
Action: Mouse scrolled (394, 305) with delta (0, 0)
Screenshot: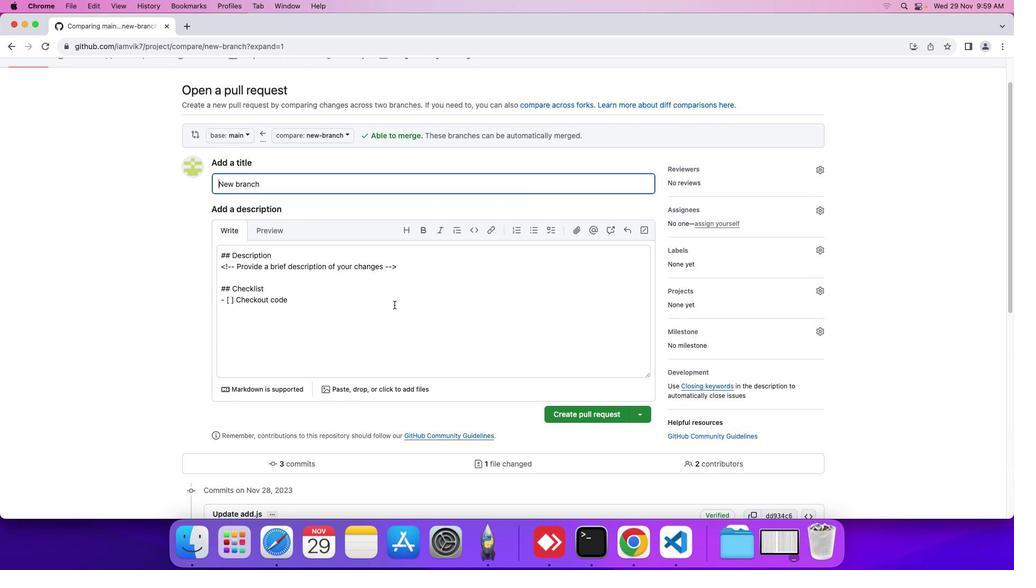 
Action: Mouse scrolled (394, 305) with delta (0, 0)
Screenshot: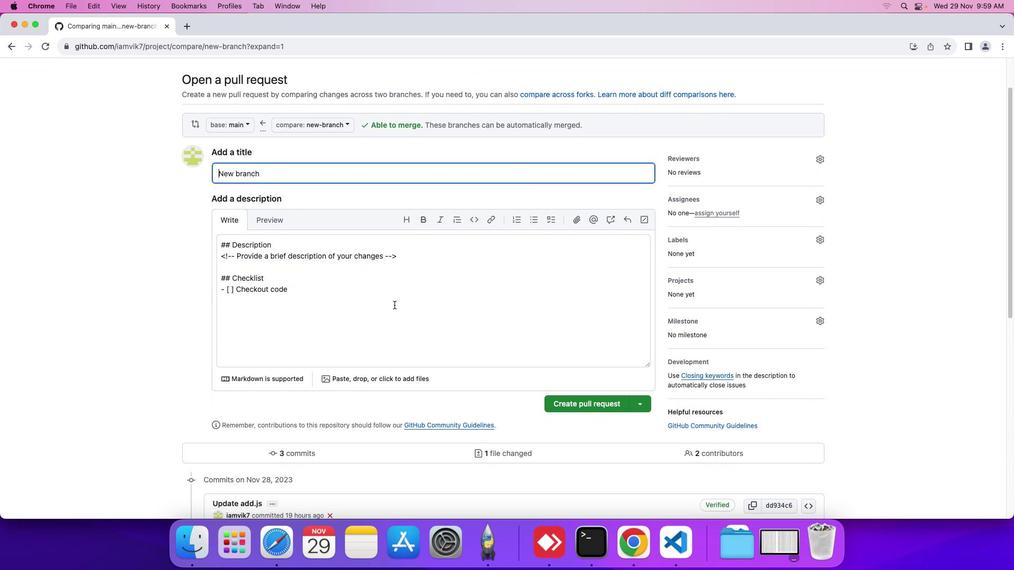 
Action: Mouse scrolled (394, 305) with delta (0, 0)
Screenshot: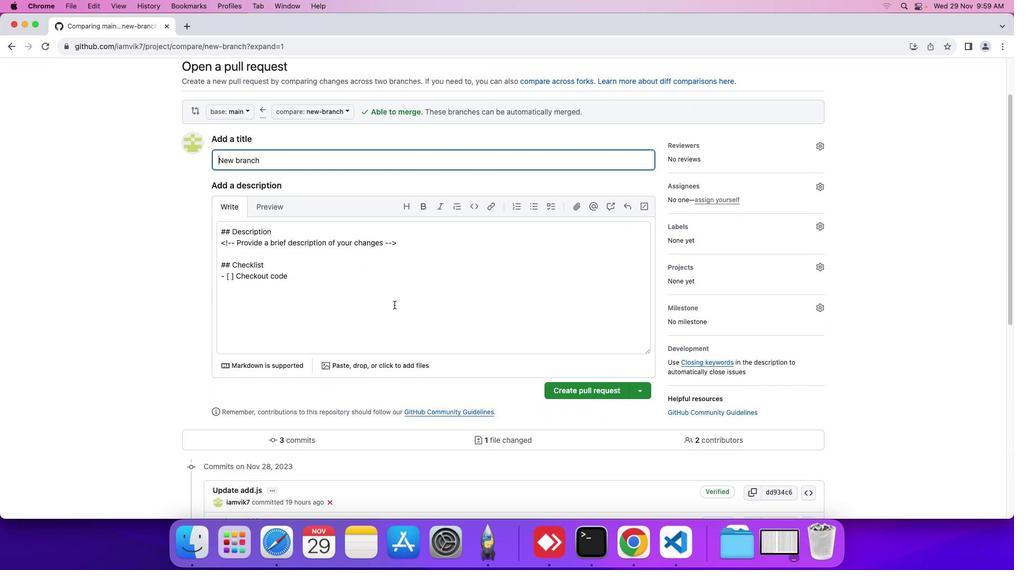 
Action: Mouse scrolled (394, 305) with delta (0, 0)
Screenshot: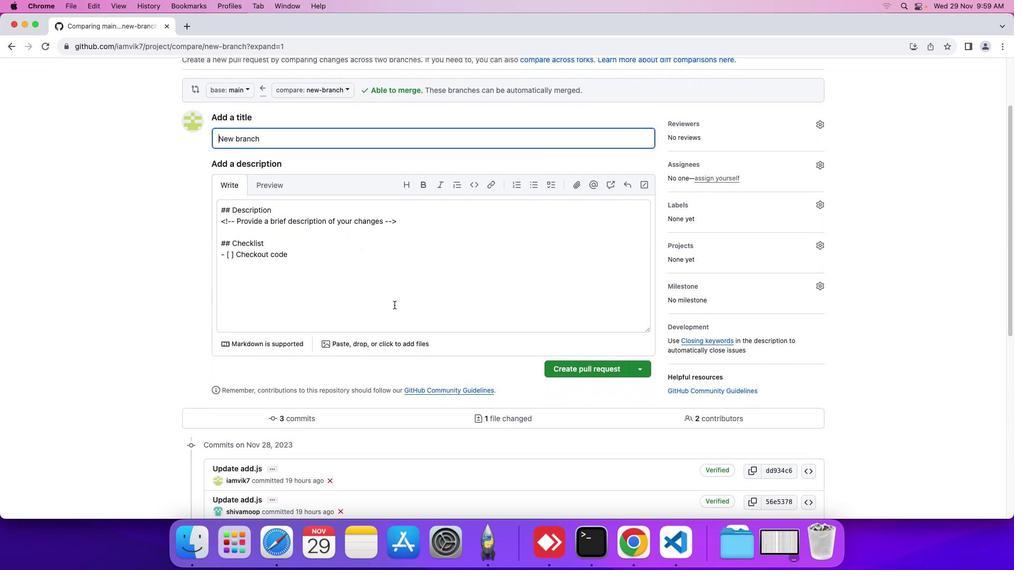 
Action: Mouse scrolled (394, 305) with delta (0, 0)
Screenshot: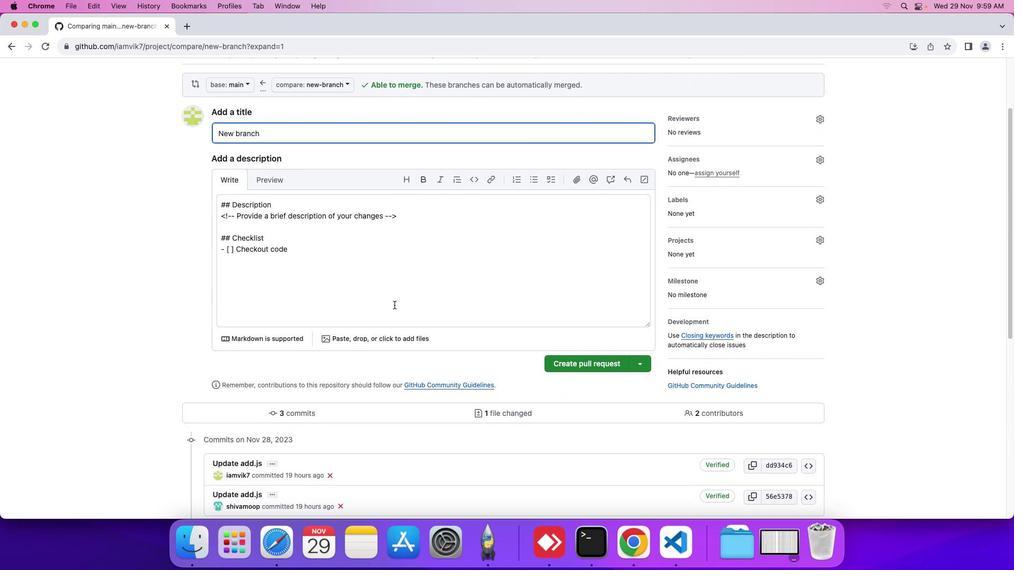 
Action: Mouse scrolled (394, 305) with delta (0, 0)
Screenshot: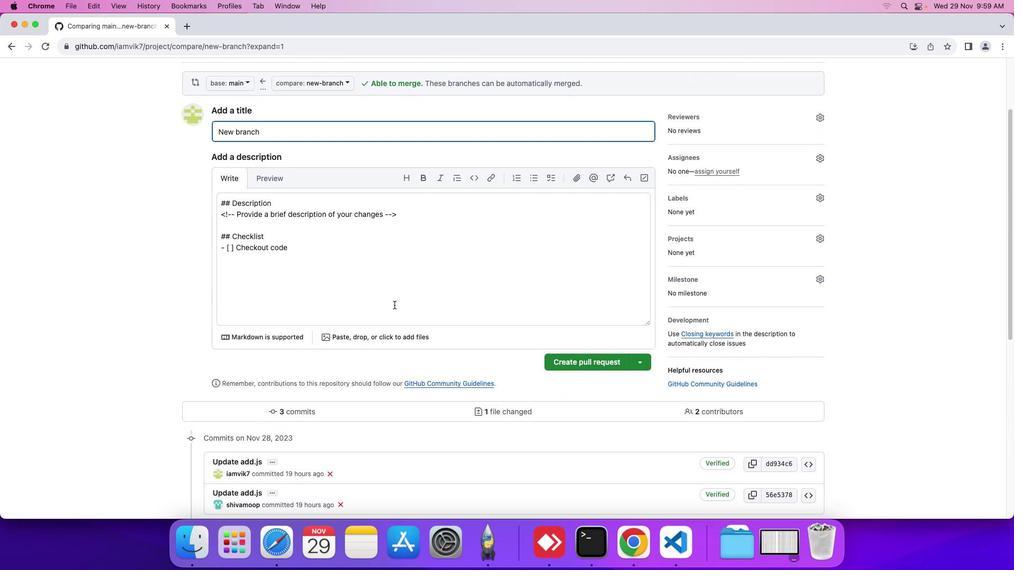 
Action: Mouse scrolled (394, 305) with delta (0, 0)
Screenshot: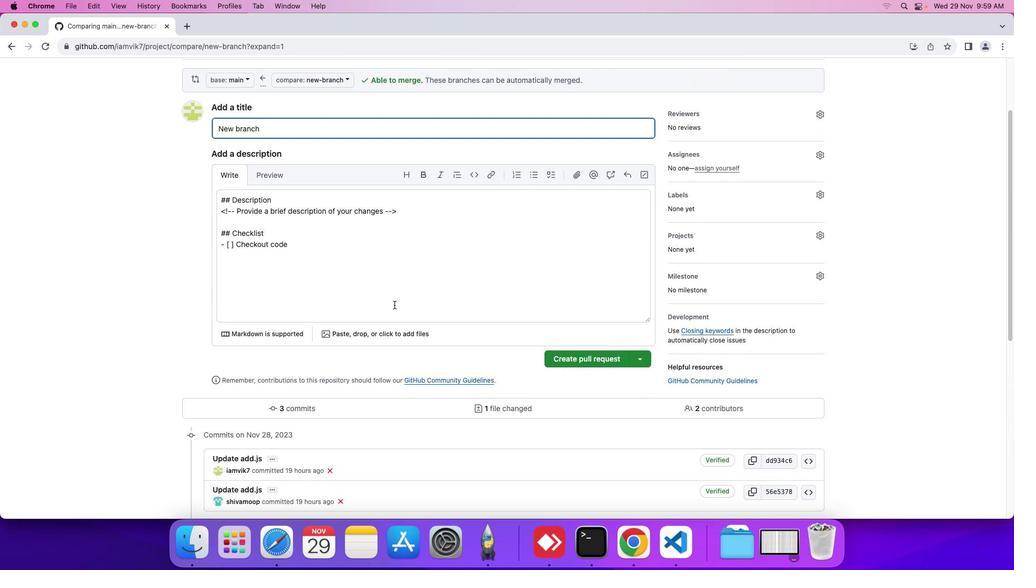 
Action: Mouse scrolled (394, 305) with delta (0, 0)
Screenshot: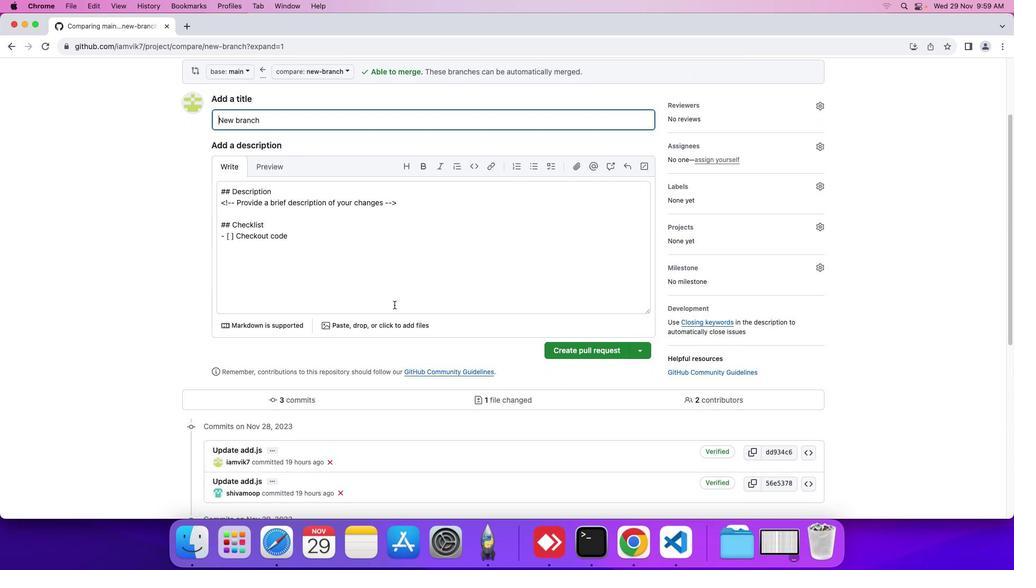 
Action: Mouse scrolled (394, 305) with delta (0, 0)
Screenshot: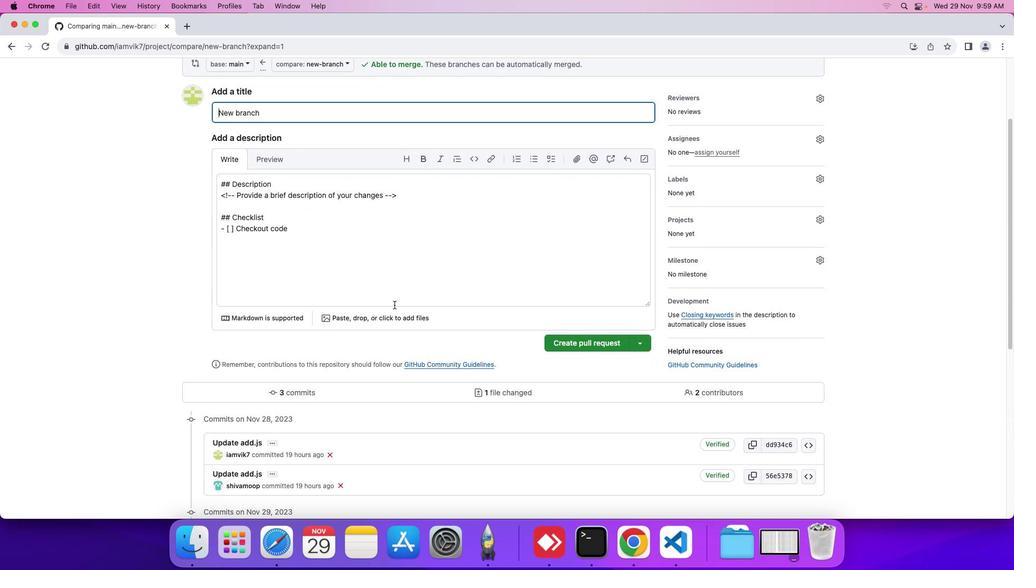 
Action: Mouse scrolled (394, 305) with delta (0, 0)
Screenshot: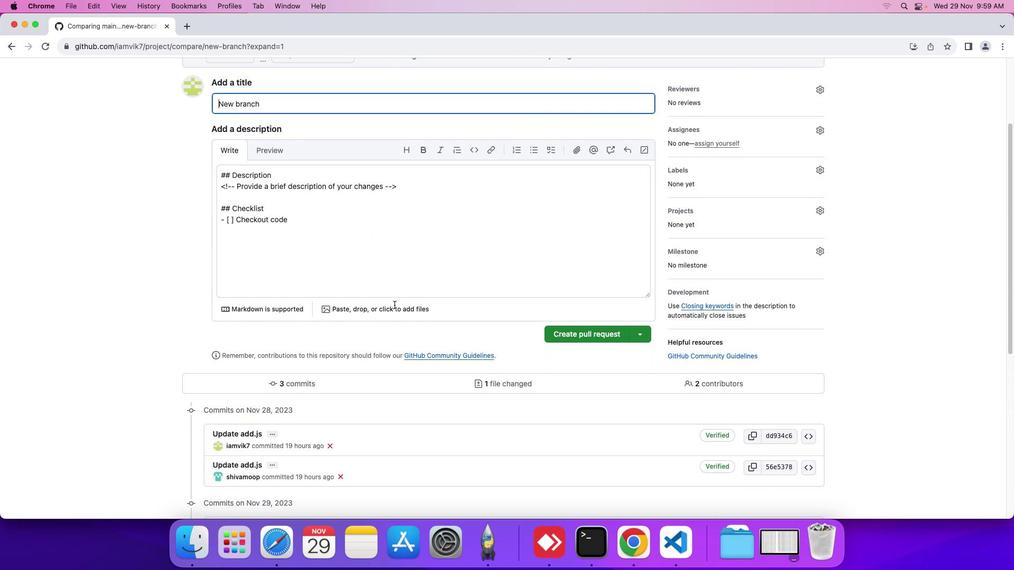 
Action: Mouse scrolled (394, 305) with delta (0, 0)
Screenshot: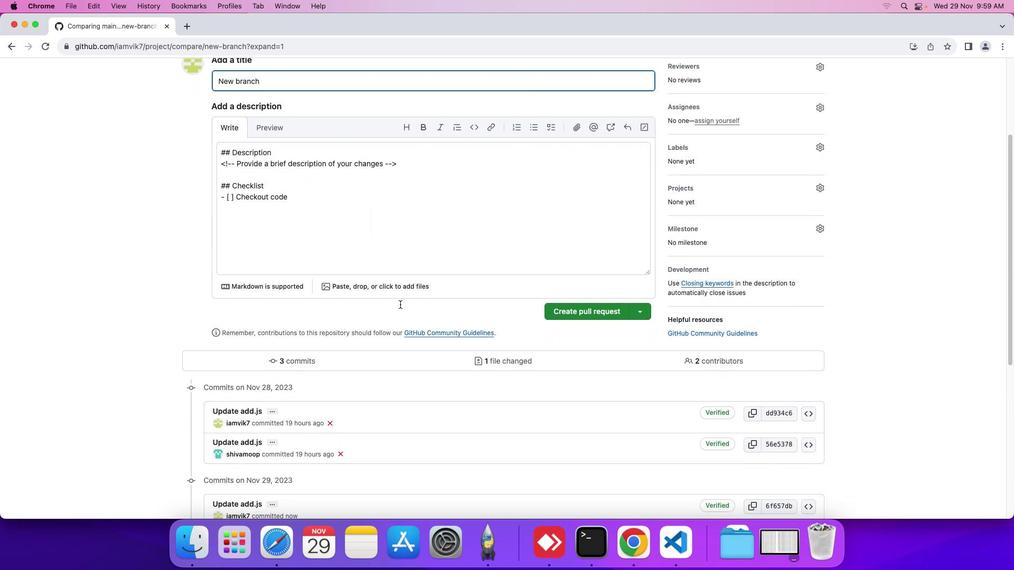 
Action: Mouse moved to (593, 312)
Screenshot: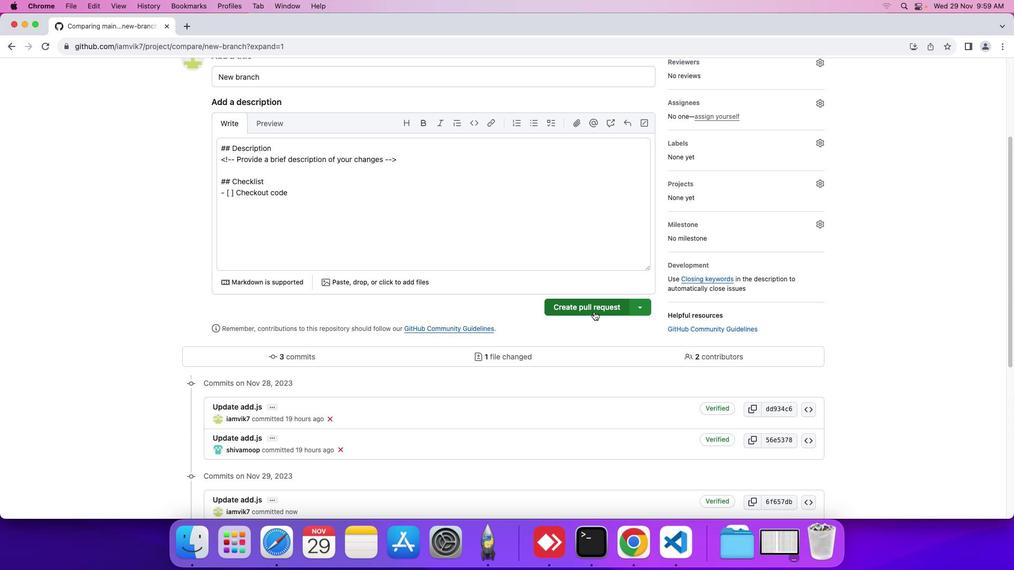 
Action: Mouse pressed left at (593, 312)
Screenshot: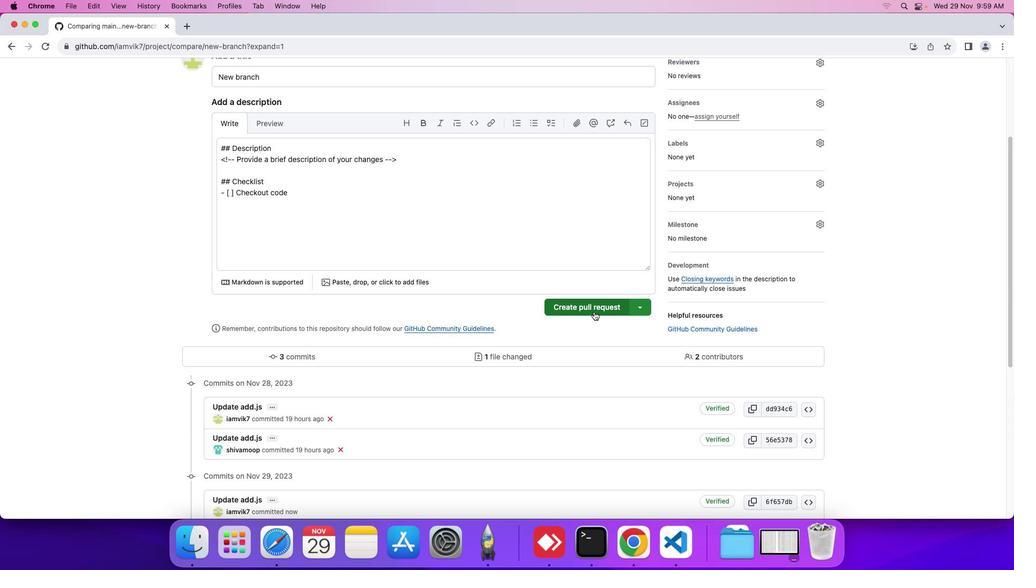 
Action: Mouse moved to (494, 264)
Screenshot: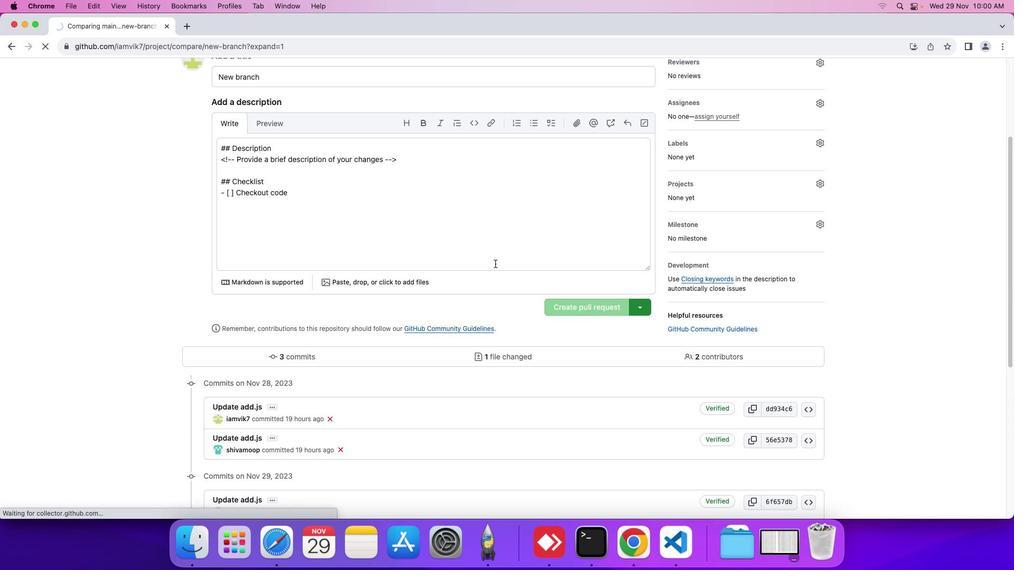 
Action: Mouse scrolled (494, 264) with delta (0, 0)
Screenshot: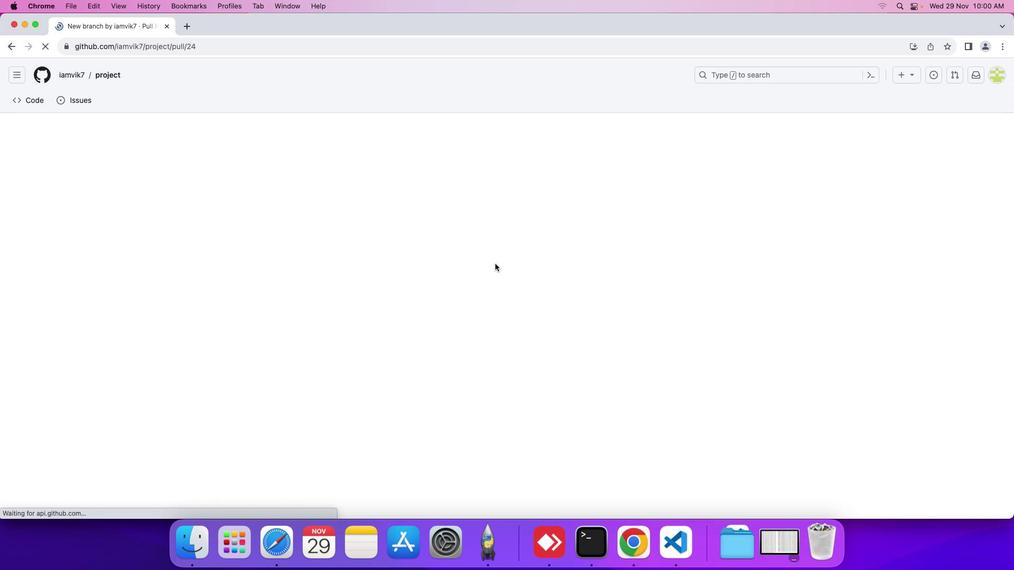 
Action: Mouse scrolled (494, 264) with delta (0, 0)
Screenshot: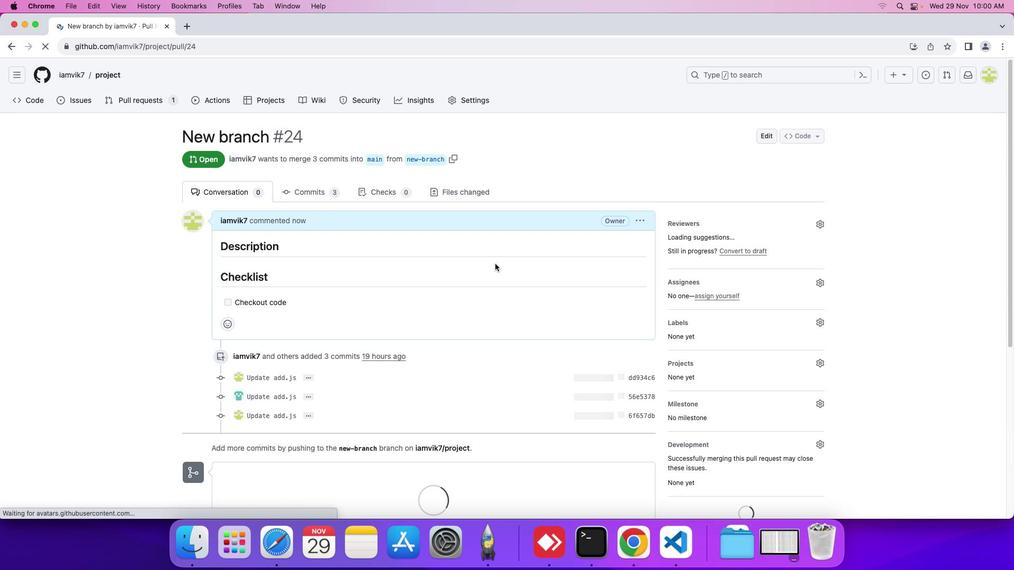 
Action: Mouse scrolled (494, 264) with delta (0, 0)
Screenshot: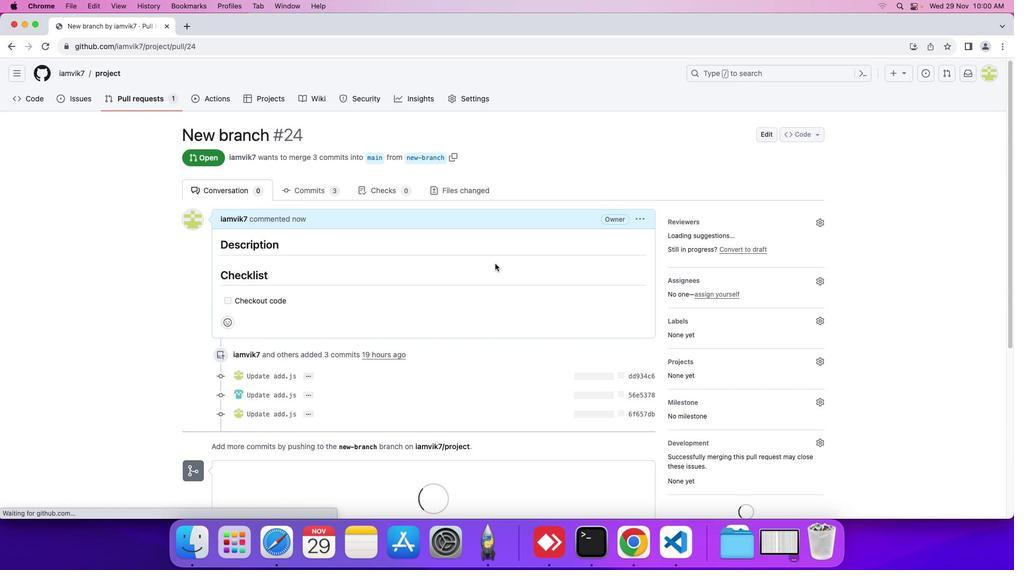
Action: Mouse scrolled (494, 264) with delta (0, 0)
Screenshot: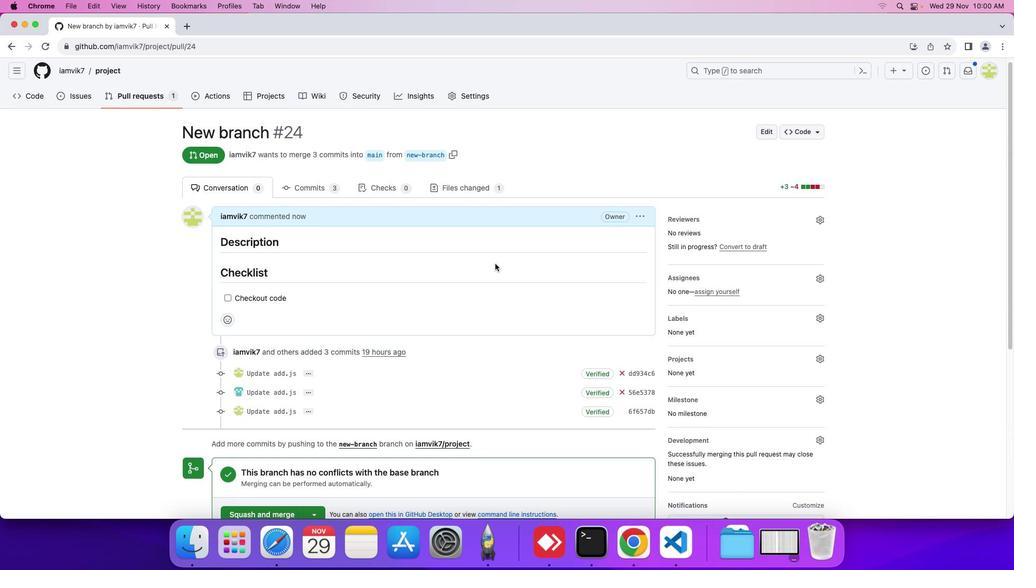 
Action: Mouse scrolled (494, 264) with delta (0, 0)
Screenshot: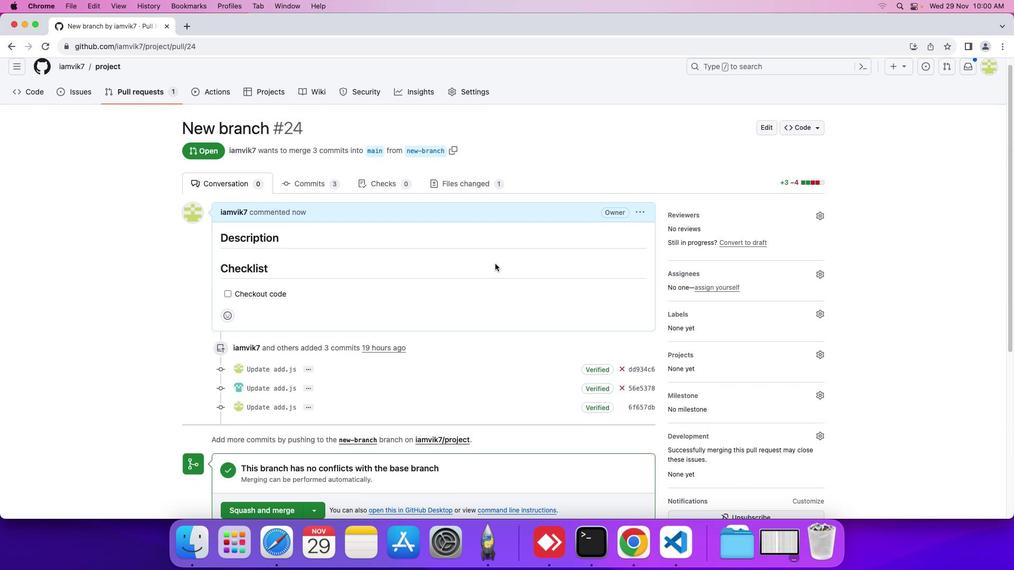 
Action: Mouse scrolled (494, 264) with delta (0, 0)
Screenshot: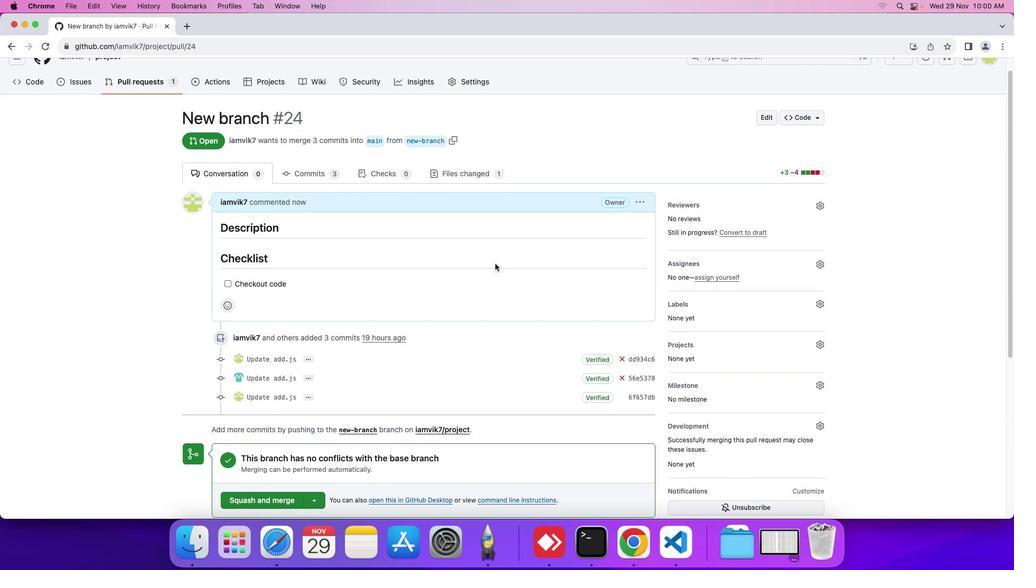 
Action: Mouse scrolled (494, 264) with delta (0, 0)
Screenshot: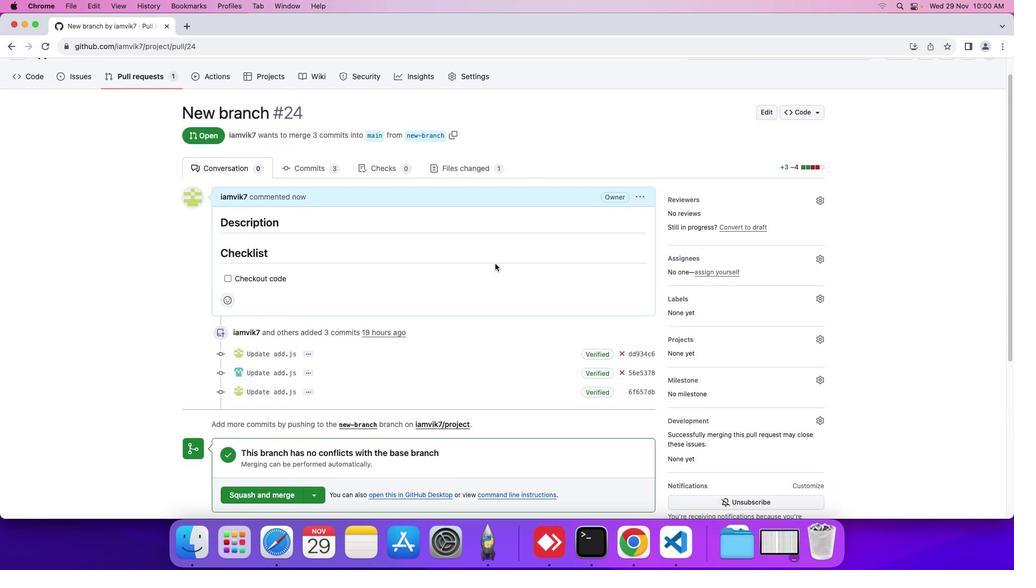 
Action: Mouse scrolled (494, 264) with delta (0, 0)
Screenshot: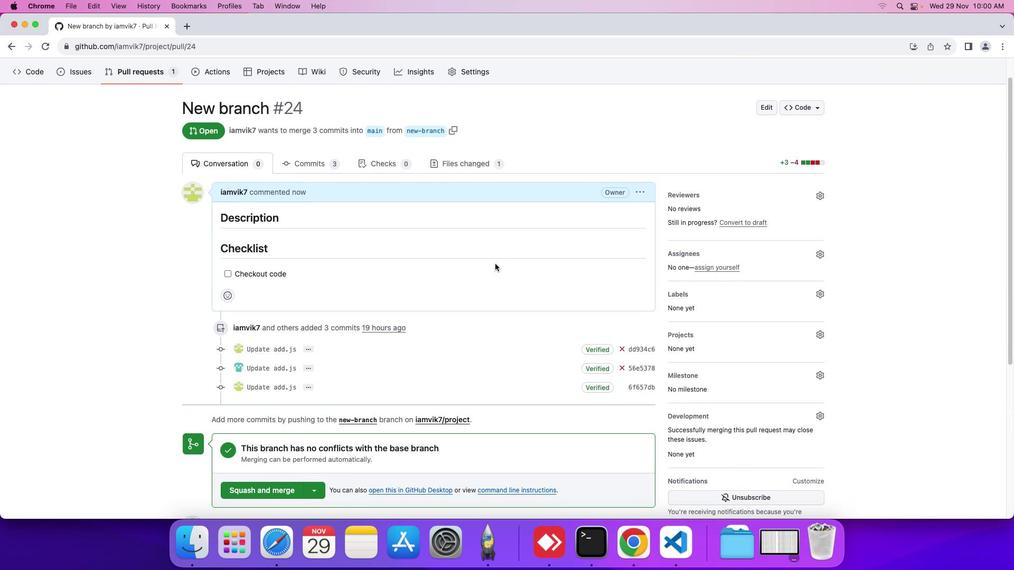 
Action: Mouse scrolled (494, 264) with delta (0, 0)
Screenshot: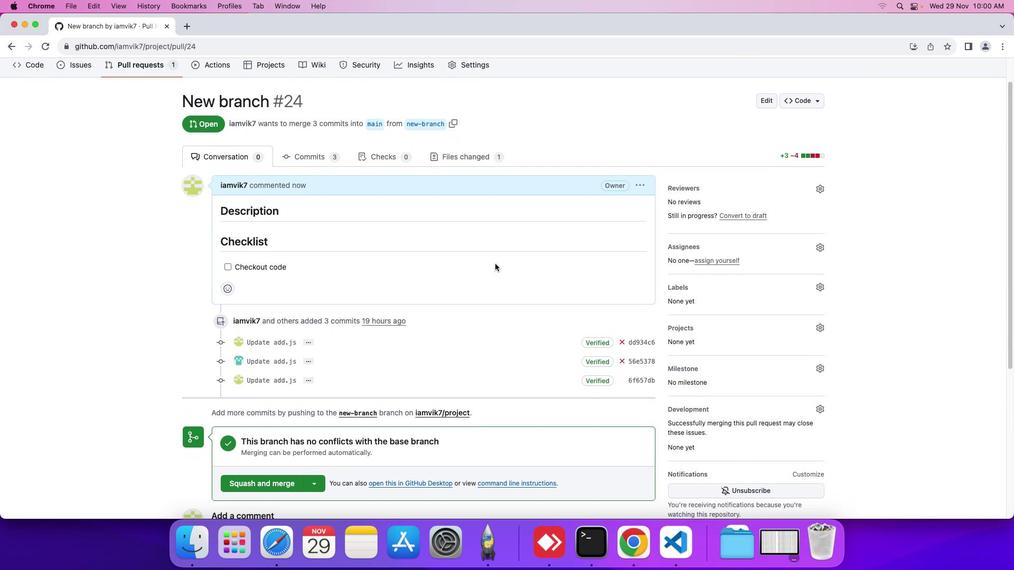 
Action: Mouse scrolled (494, 264) with delta (0, 0)
Screenshot: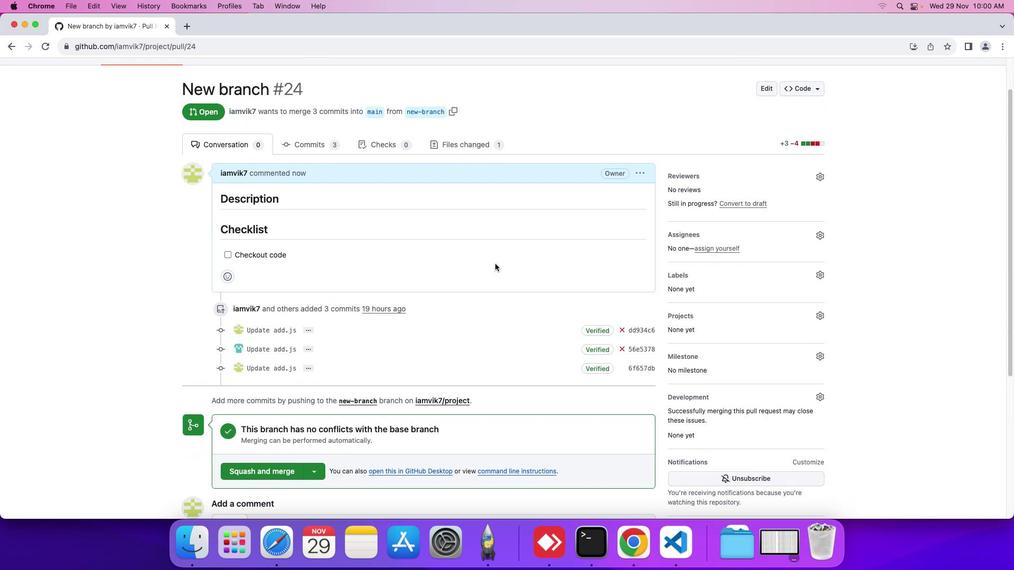 
Action: Mouse scrolled (494, 264) with delta (0, 0)
Screenshot: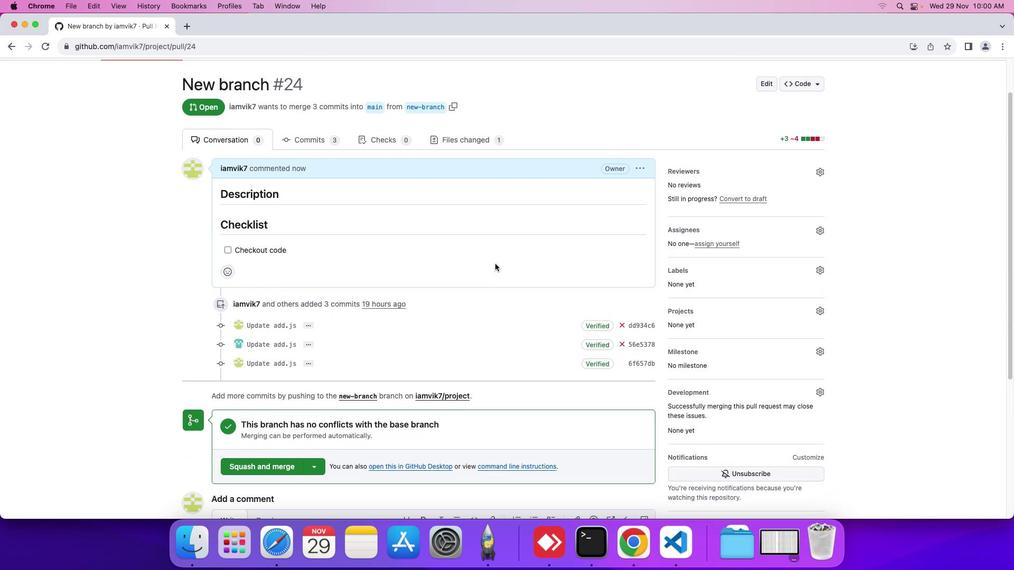 
Action: Mouse scrolled (494, 264) with delta (0, 0)
Screenshot: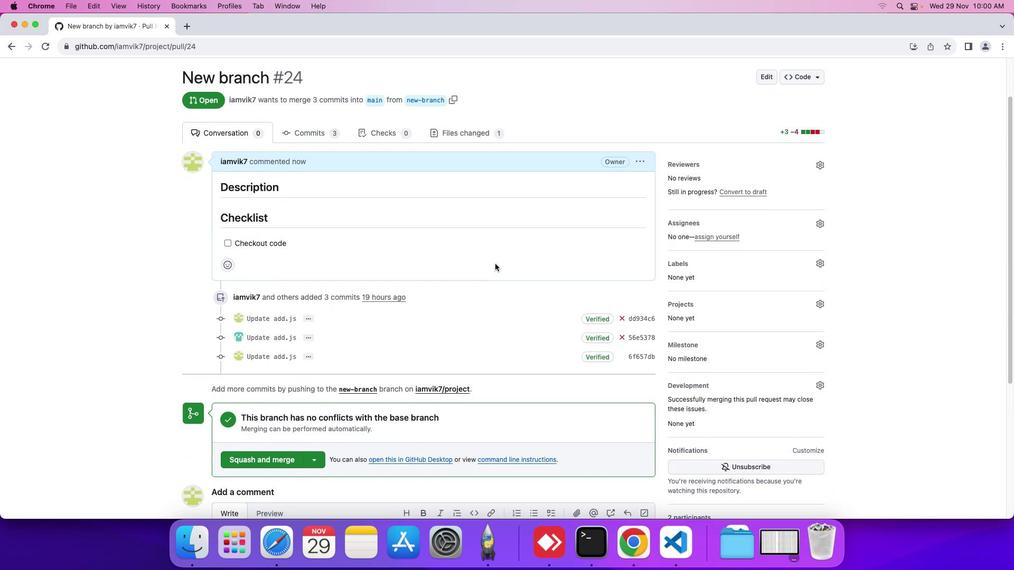 
Action: Mouse scrolled (494, 264) with delta (0, 0)
Screenshot: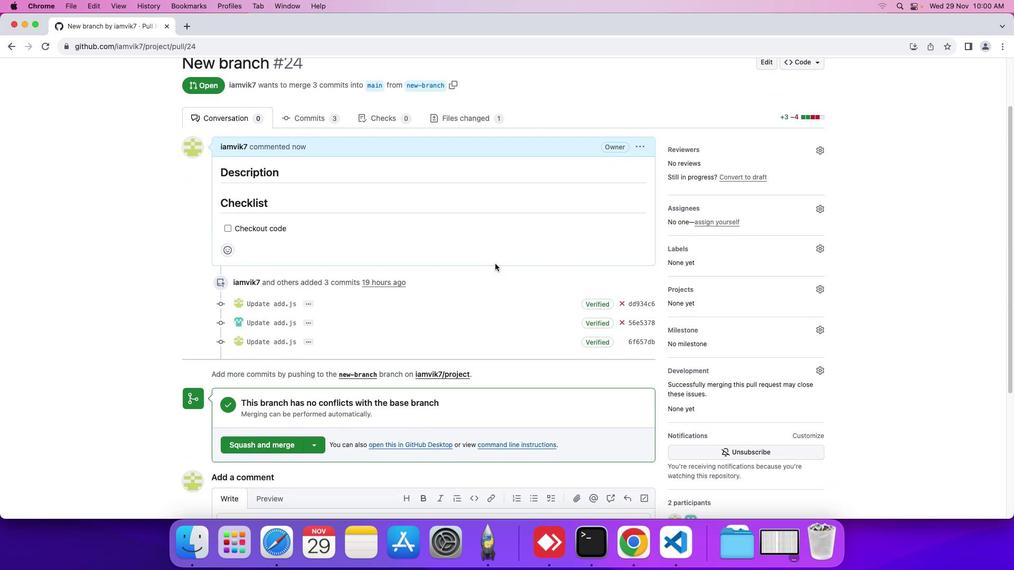 
Action: Mouse scrolled (494, 264) with delta (0, 0)
Screenshot: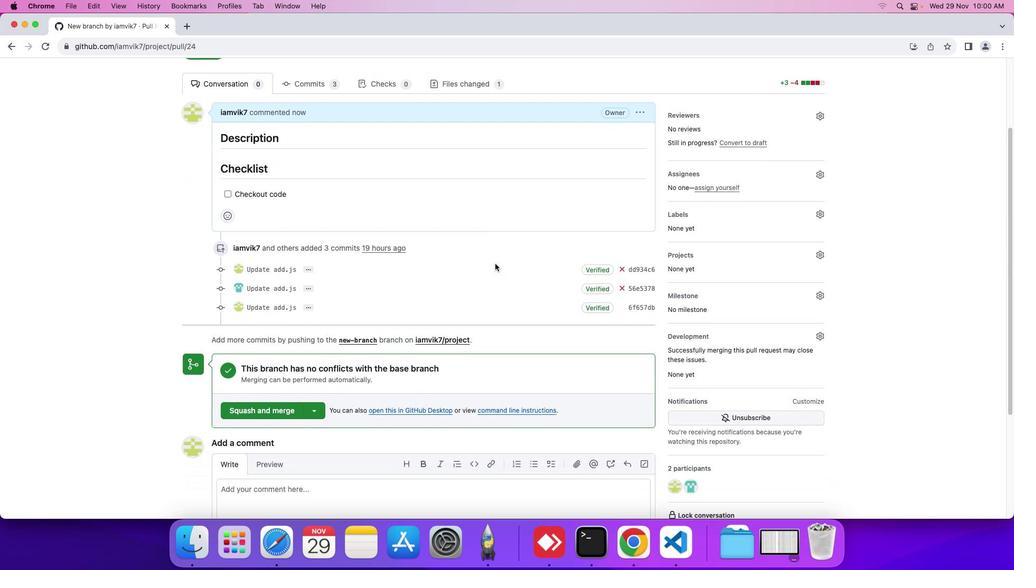 
Action: Mouse scrolled (494, 264) with delta (0, 0)
Screenshot: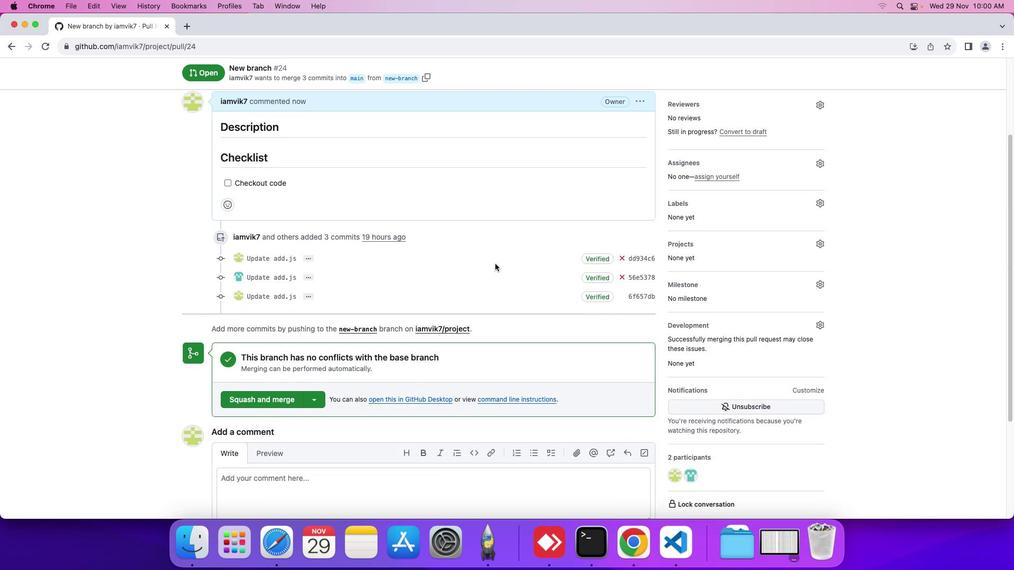 
Action: Mouse scrolled (494, 264) with delta (0, 0)
Screenshot: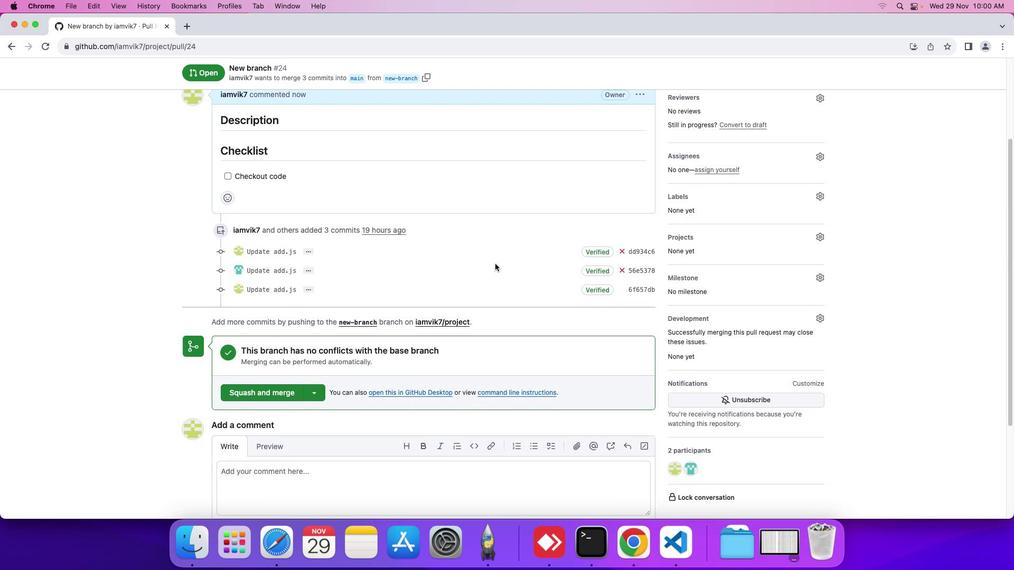 
Action: Mouse scrolled (494, 264) with delta (0, 0)
Screenshot: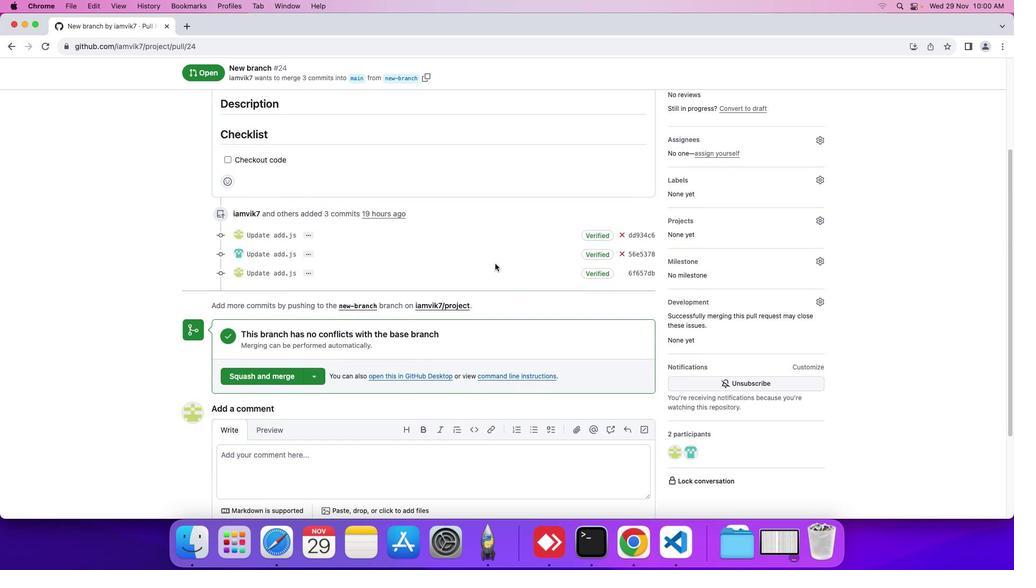 
Action: Mouse scrolled (494, 264) with delta (0, 0)
Screenshot: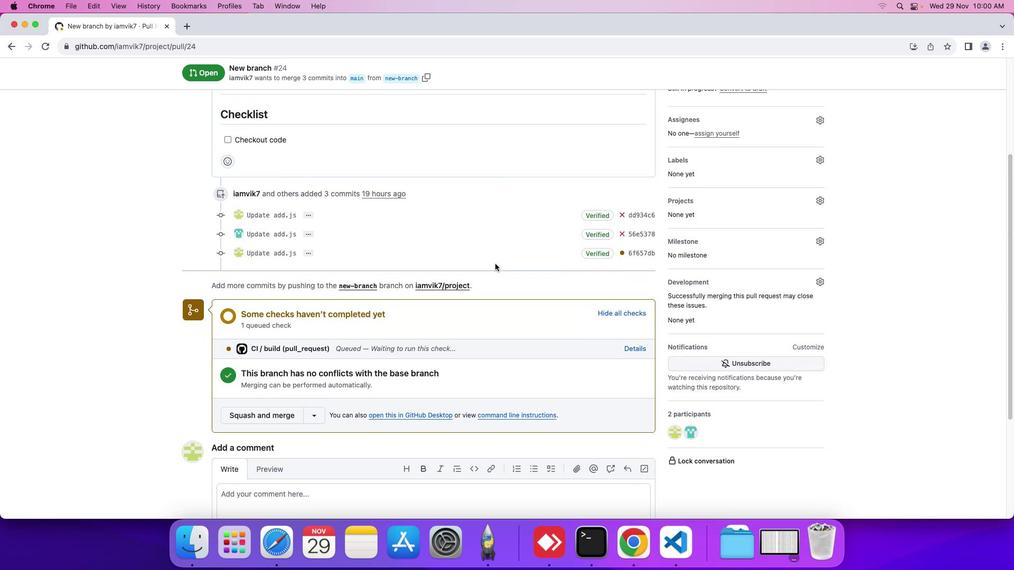
Action: Mouse scrolled (494, 264) with delta (0, 0)
Screenshot: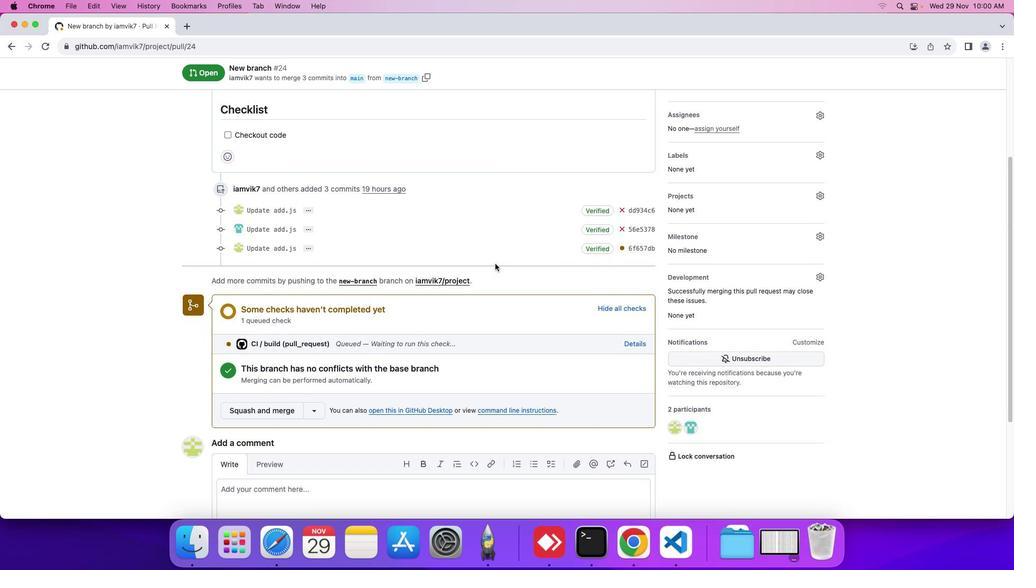 
Action: Mouse scrolled (494, 264) with delta (0, 0)
Screenshot: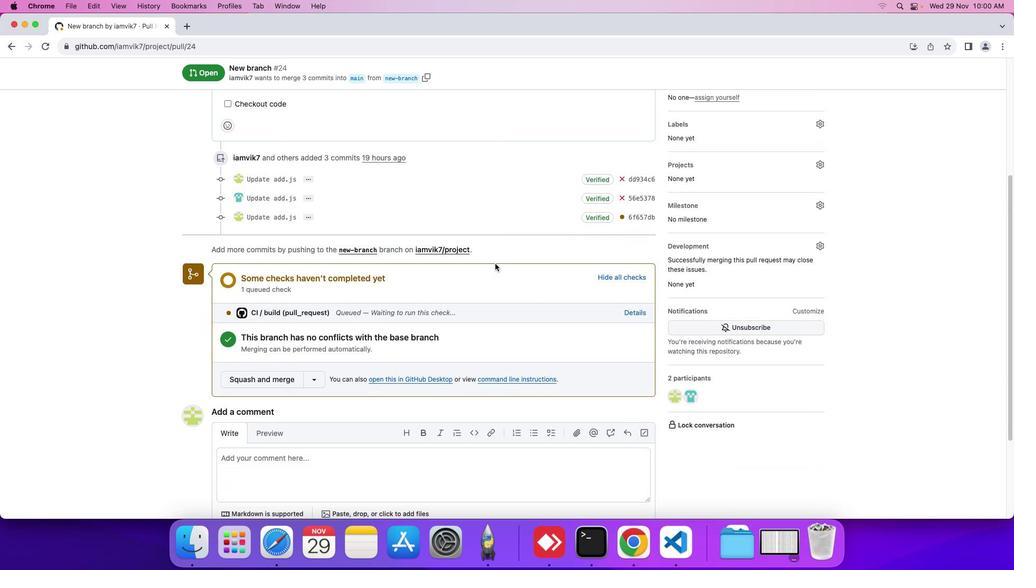 
Action: Mouse moved to (706, 420)
Screenshot: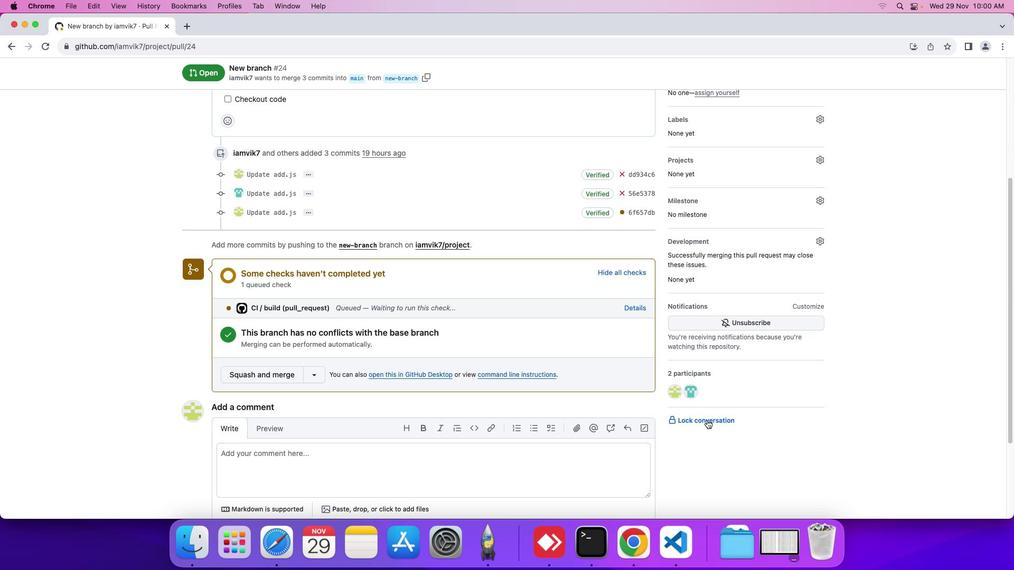 
Action: Mouse pressed left at (706, 420)
Screenshot: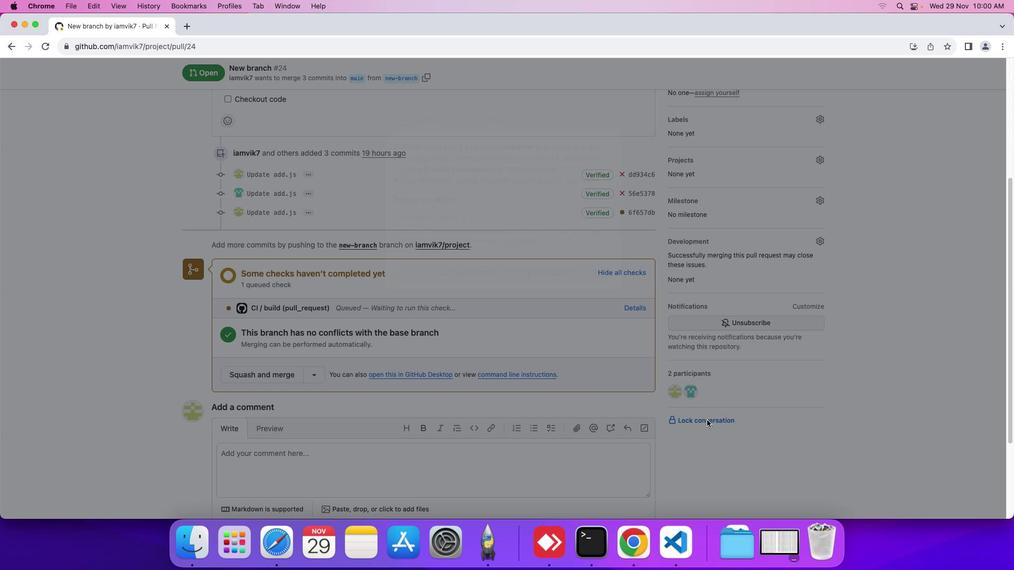 
Action: Mouse moved to (452, 218)
Screenshot: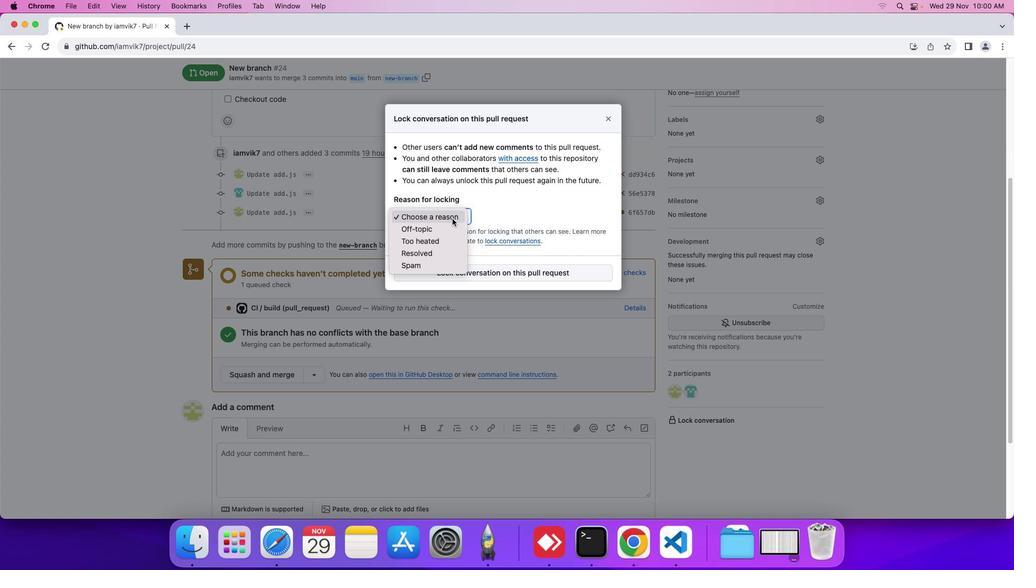 
Action: Mouse pressed left at (452, 218)
Screenshot: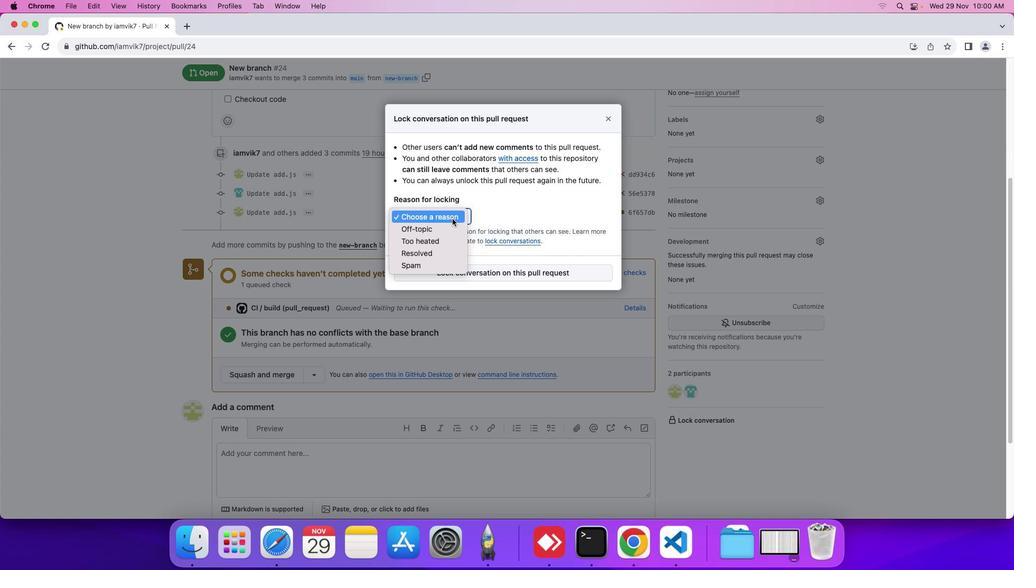 
Action: Mouse moved to (423, 229)
Screenshot: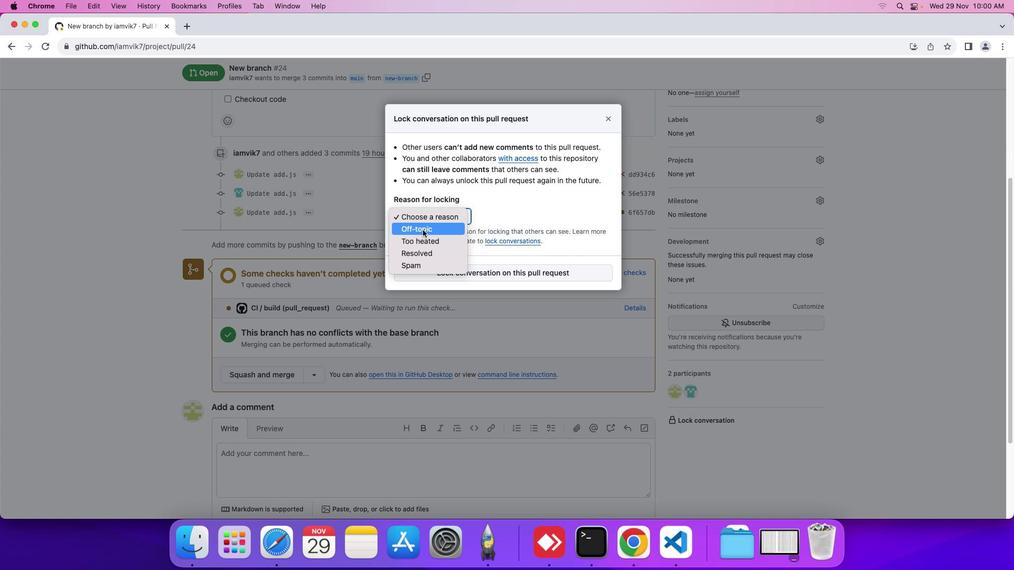 
Action: Mouse pressed left at (423, 229)
Screenshot: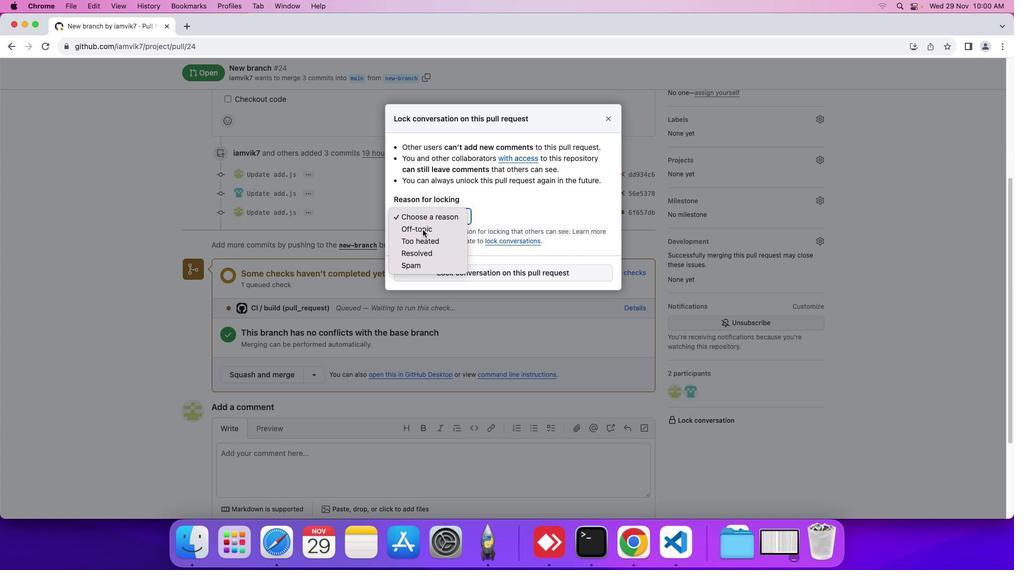 
Action: Mouse moved to (513, 267)
Screenshot: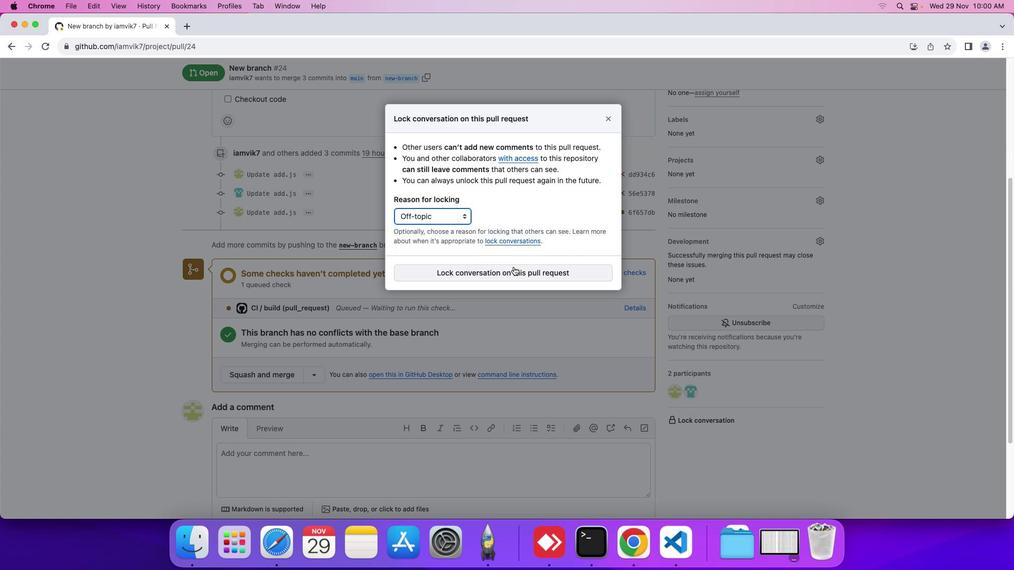
Action: Mouse pressed left at (513, 267)
Screenshot: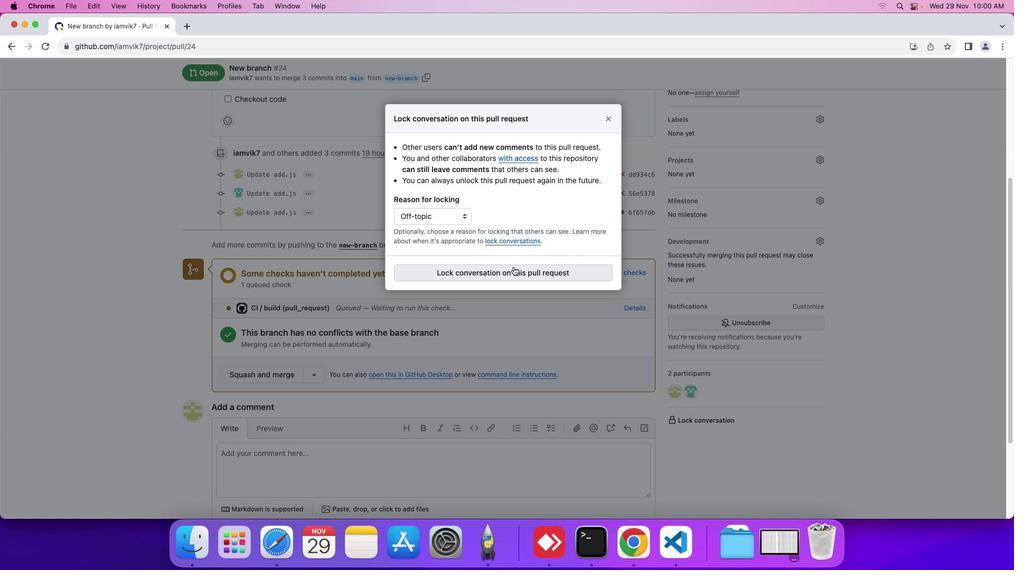 
Action: Mouse moved to (566, 359)
Screenshot: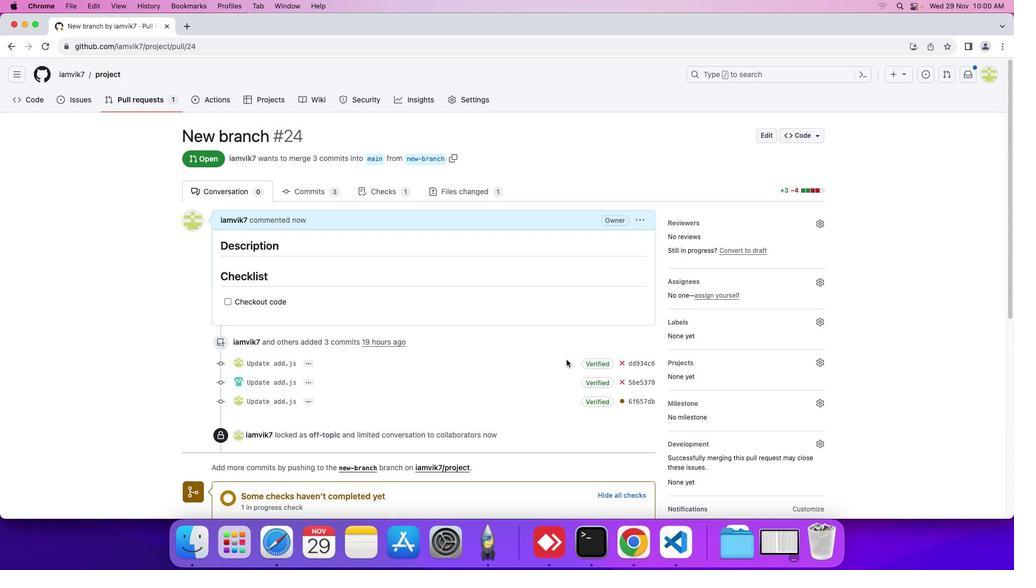 
Action: Mouse scrolled (566, 359) with delta (0, 0)
Screenshot: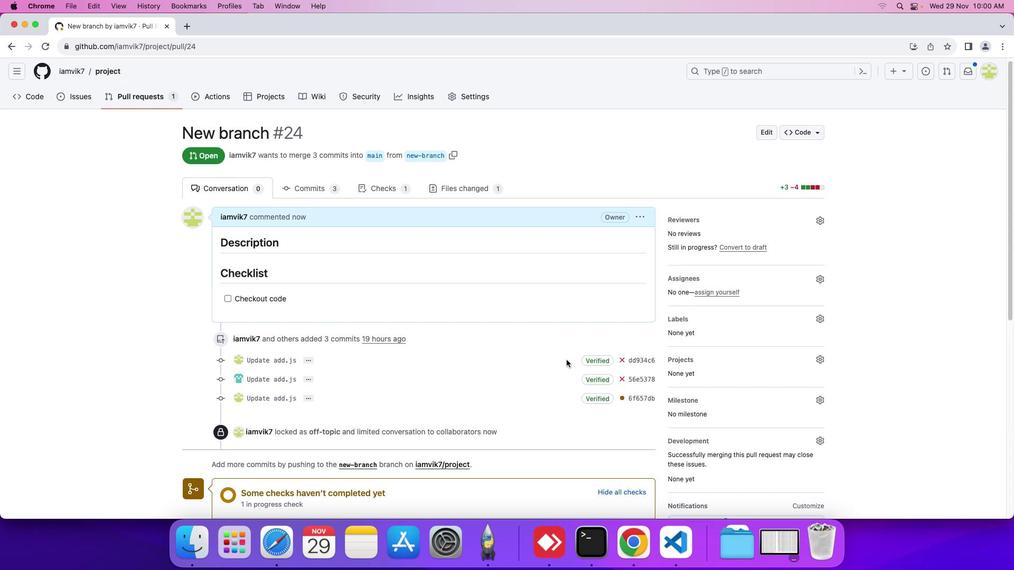 
Action: Mouse scrolled (566, 359) with delta (0, 0)
Screenshot: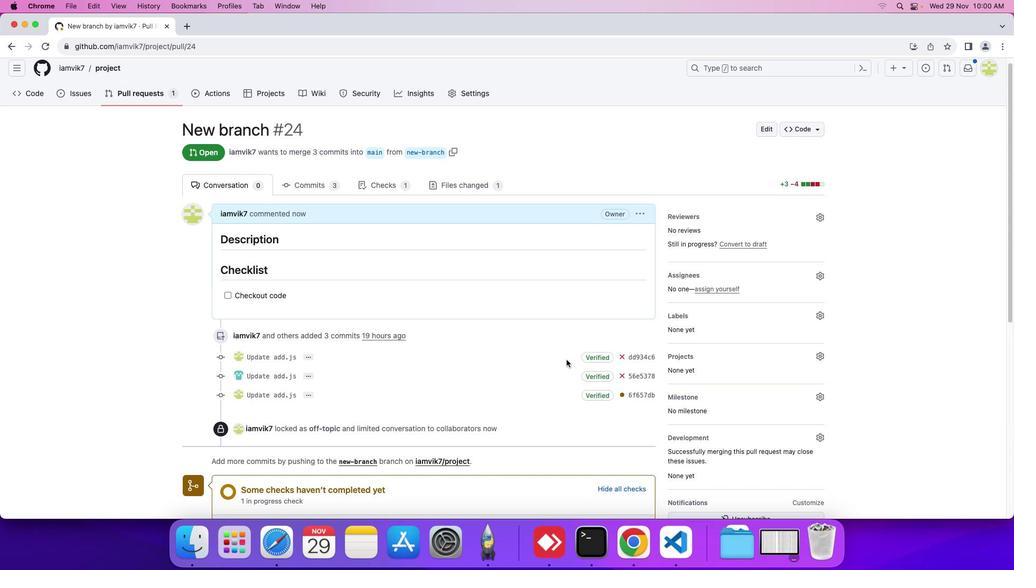
Action: Mouse moved to (566, 359)
Screenshot: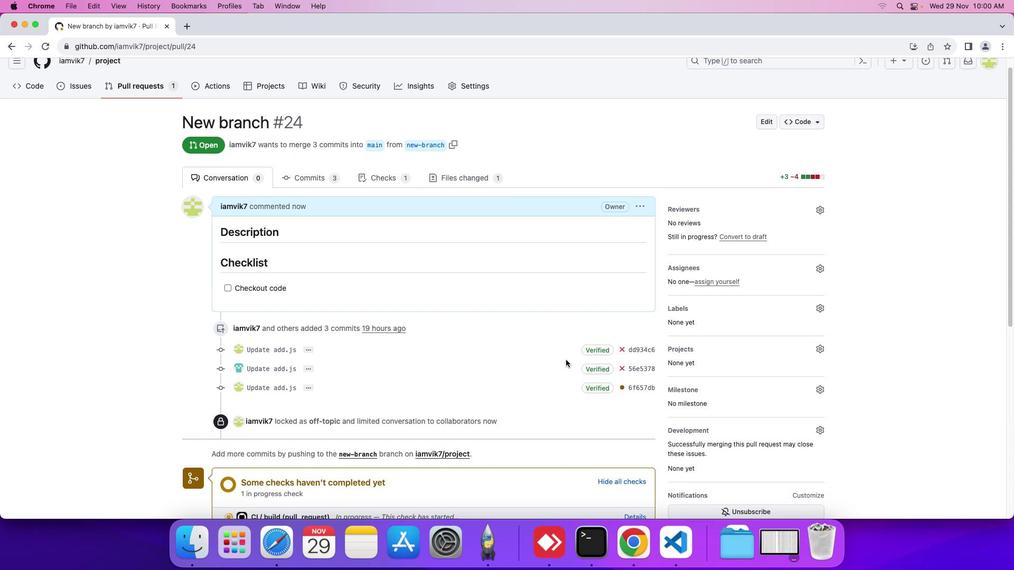 
Action: Mouse scrolled (566, 359) with delta (0, 0)
Screenshot: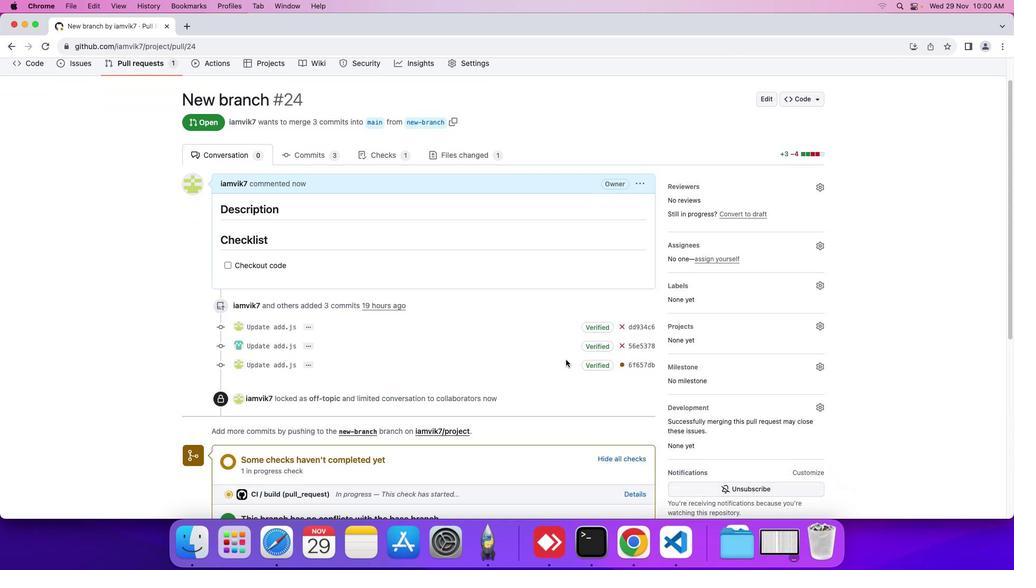 
Action: Mouse scrolled (566, 359) with delta (0, 0)
Screenshot: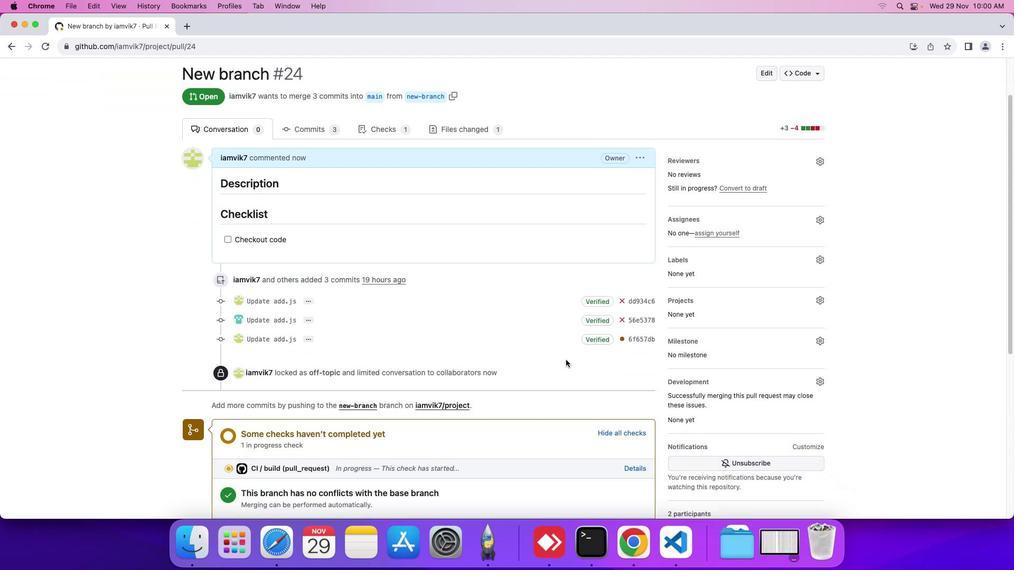 
Action: Mouse scrolled (566, 359) with delta (0, -1)
Screenshot: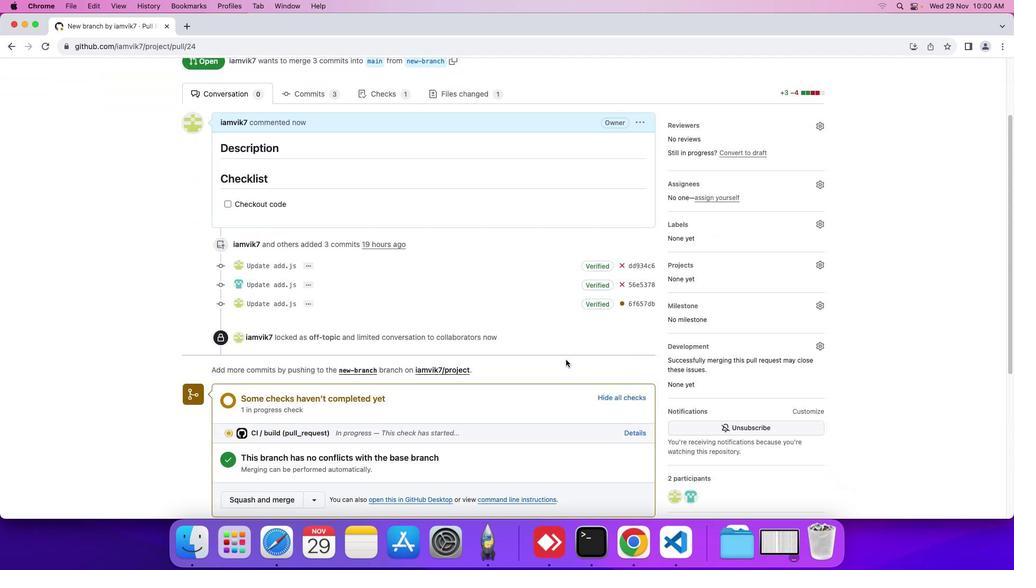 
Action: Mouse scrolled (566, 359) with delta (0, -1)
Screenshot: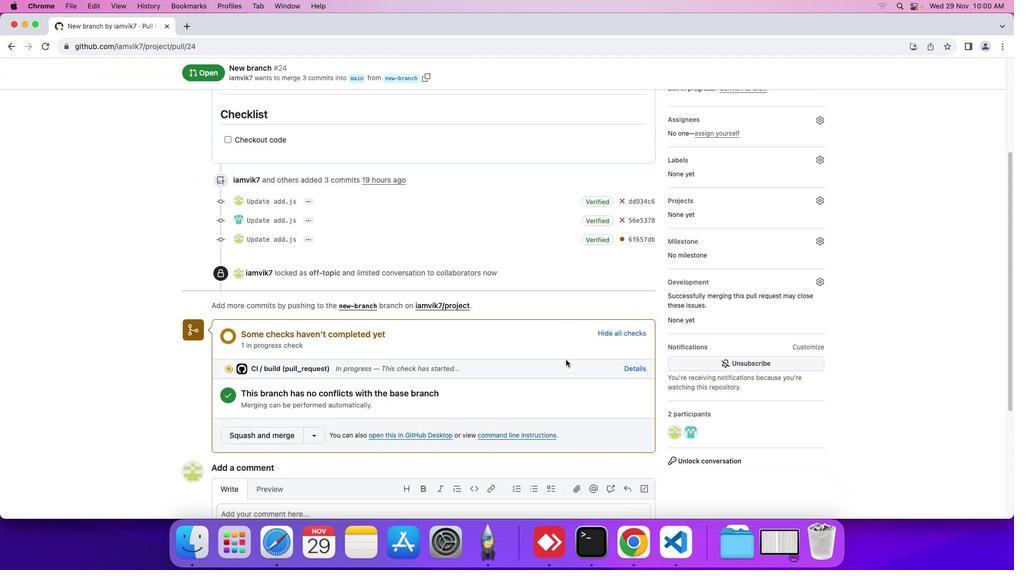 
Action: Mouse scrolled (566, 359) with delta (0, -1)
Screenshot: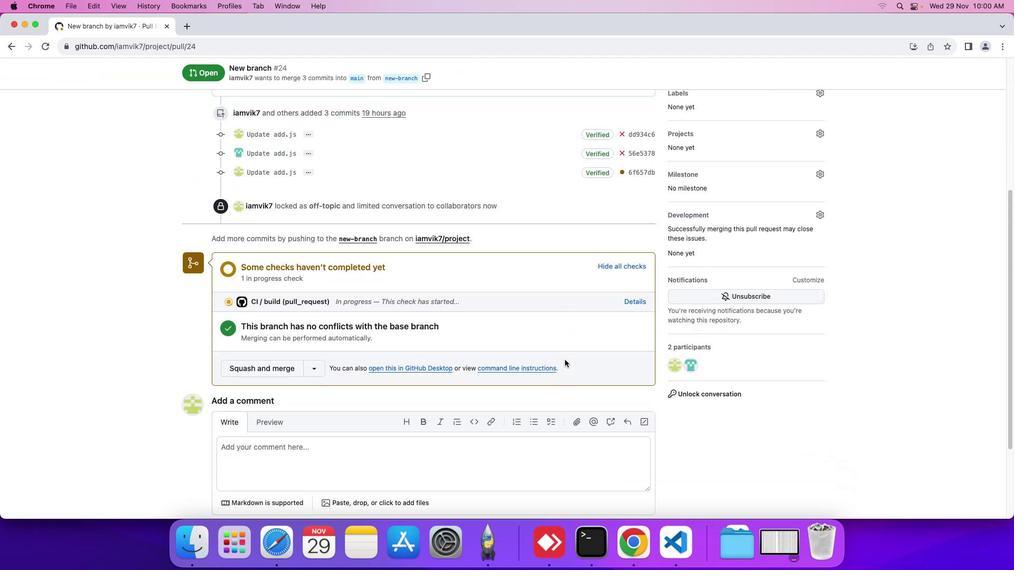 
Action: Mouse moved to (564, 360)
Screenshot: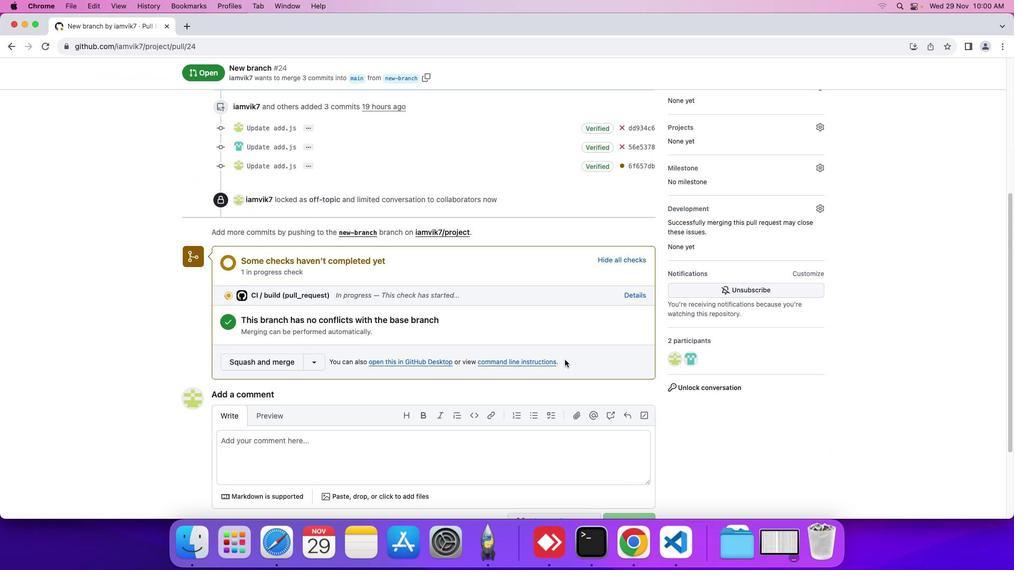
Action: Mouse scrolled (564, 360) with delta (0, 0)
Screenshot: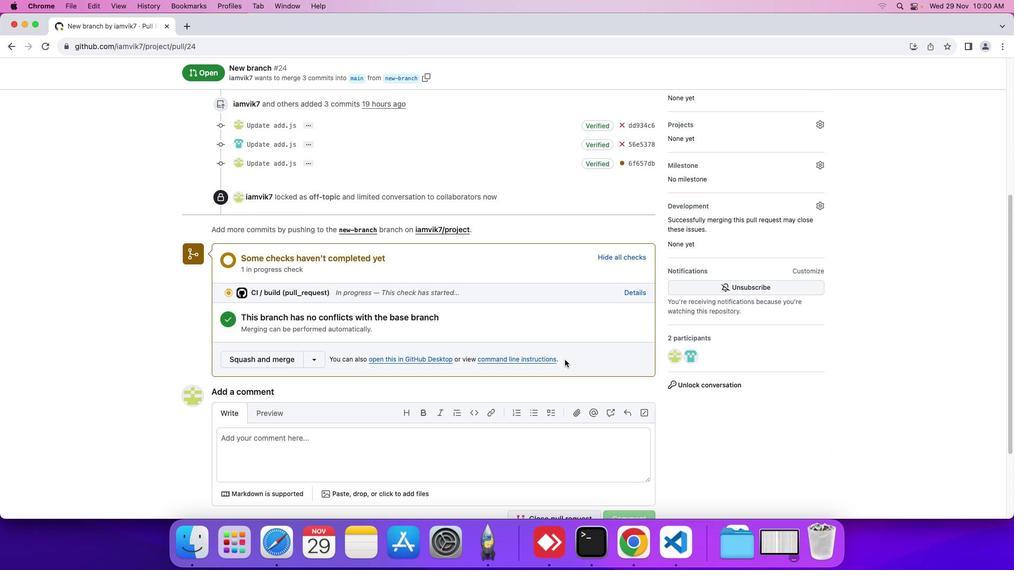 
Action: Mouse scrolled (564, 360) with delta (0, 0)
Screenshot: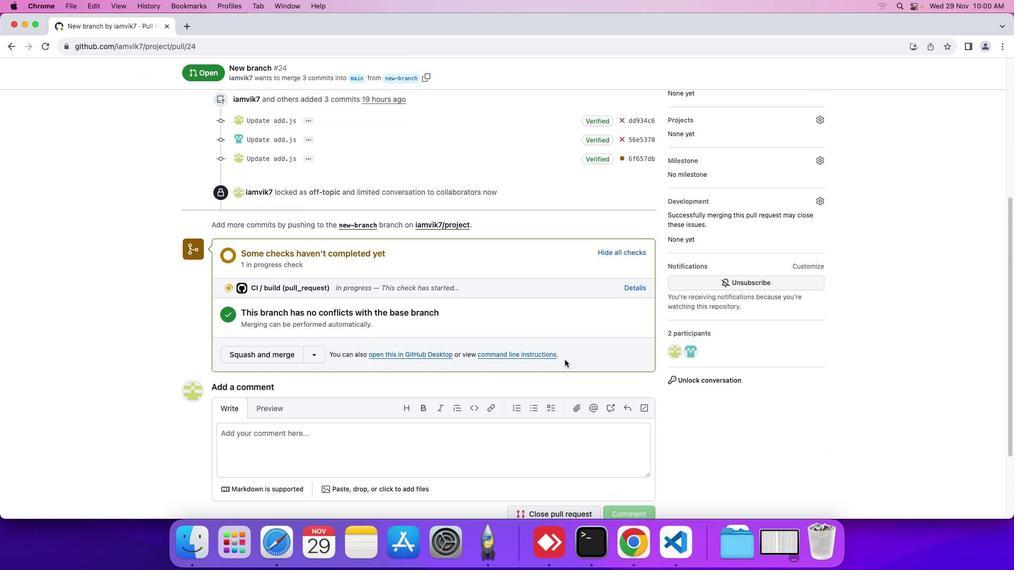 
Action: Mouse moved to (703, 402)
Screenshot: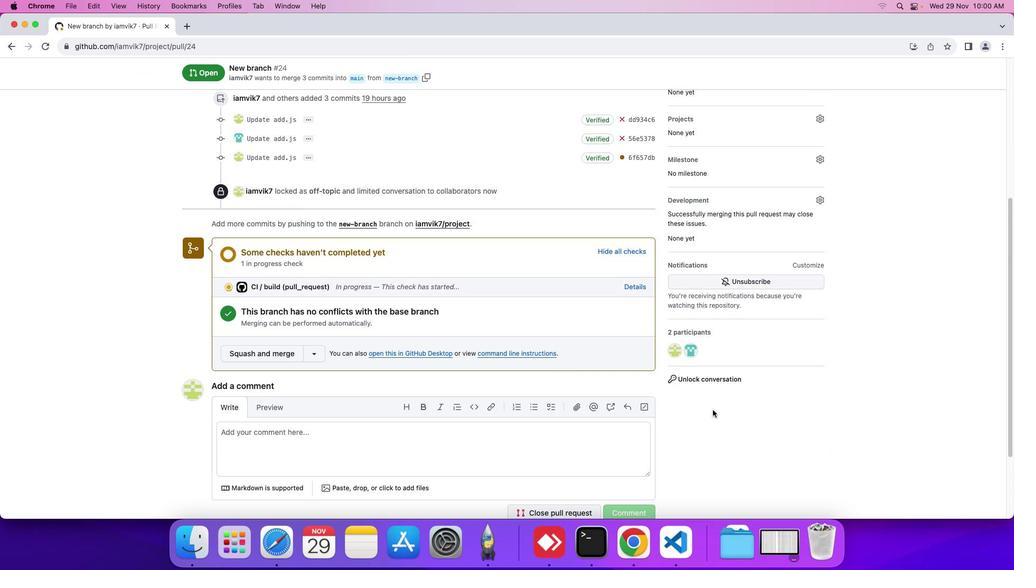 
